 Task: Start in the project AztecTech the sprint 'Cloud Security Sprint', with a duration of 2 weeks. Start in the project AztecTech the sprint 'Cloud Security Sprint', with a duration of 1 week. Start in the project AztecTech the sprint 'Cloud Security Sprint', with a duration of 3 weeks
Action: Mouse moved to (226, 58)
Screenshot: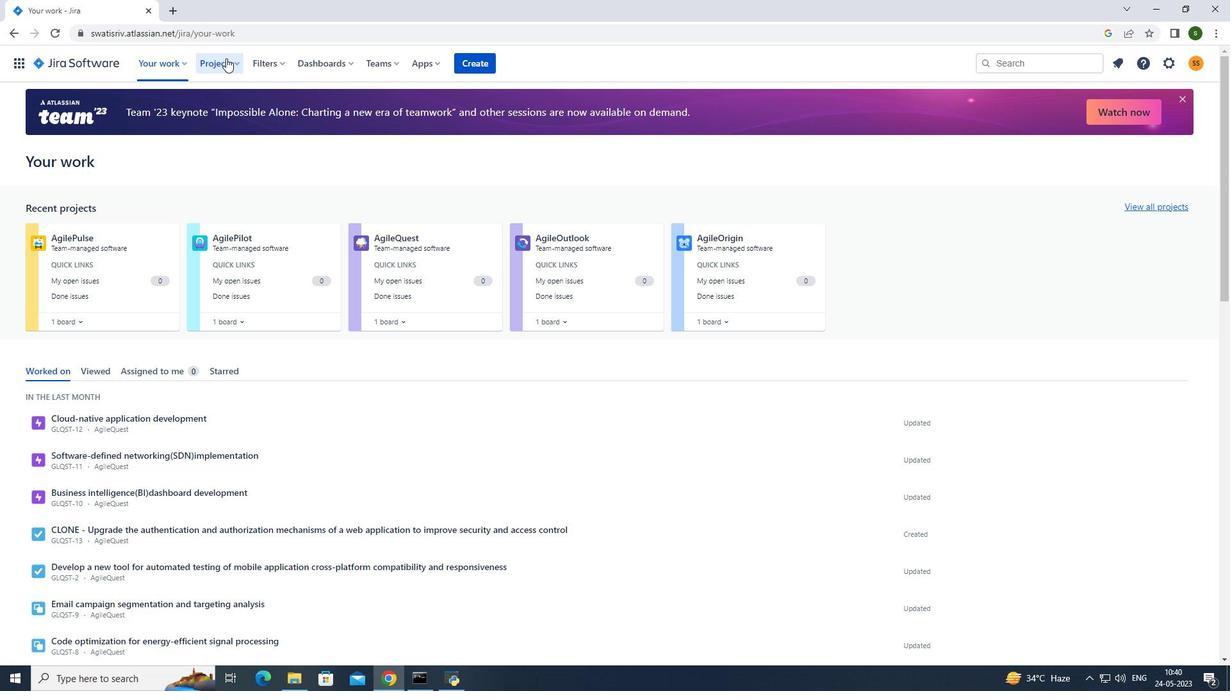 
Action: Mouse pressed left at (226, 58)
Screenshot: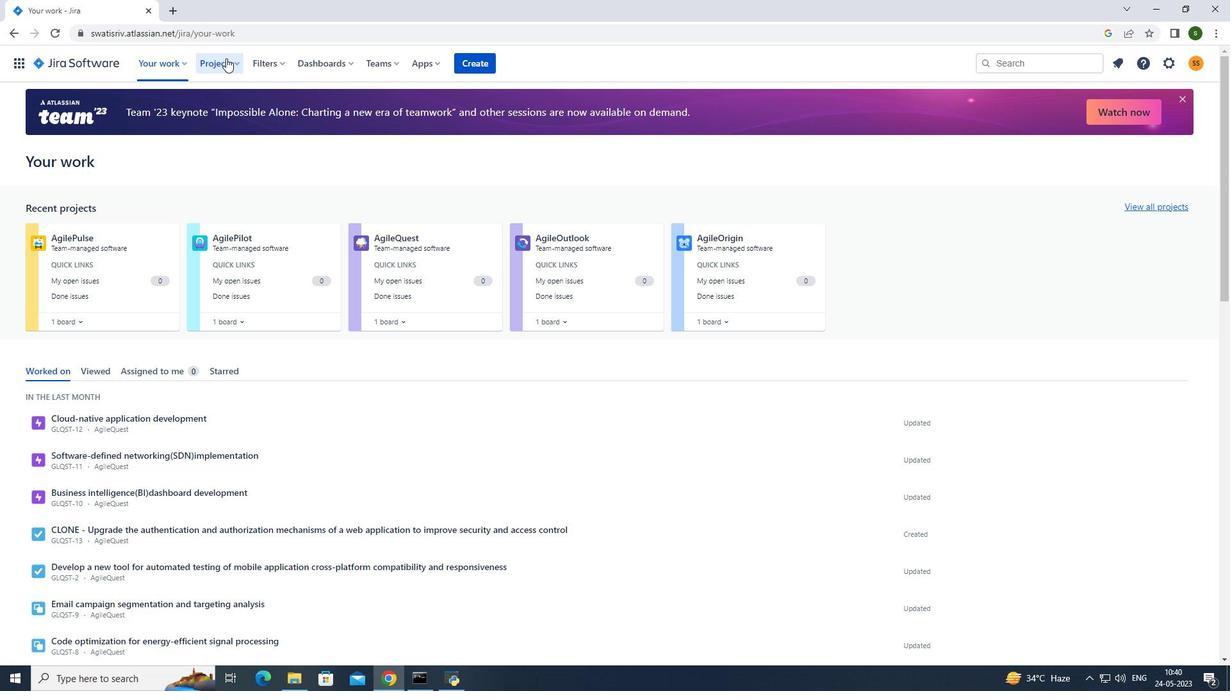 
Action: Mouse moved to (249, 125)
Screenshot: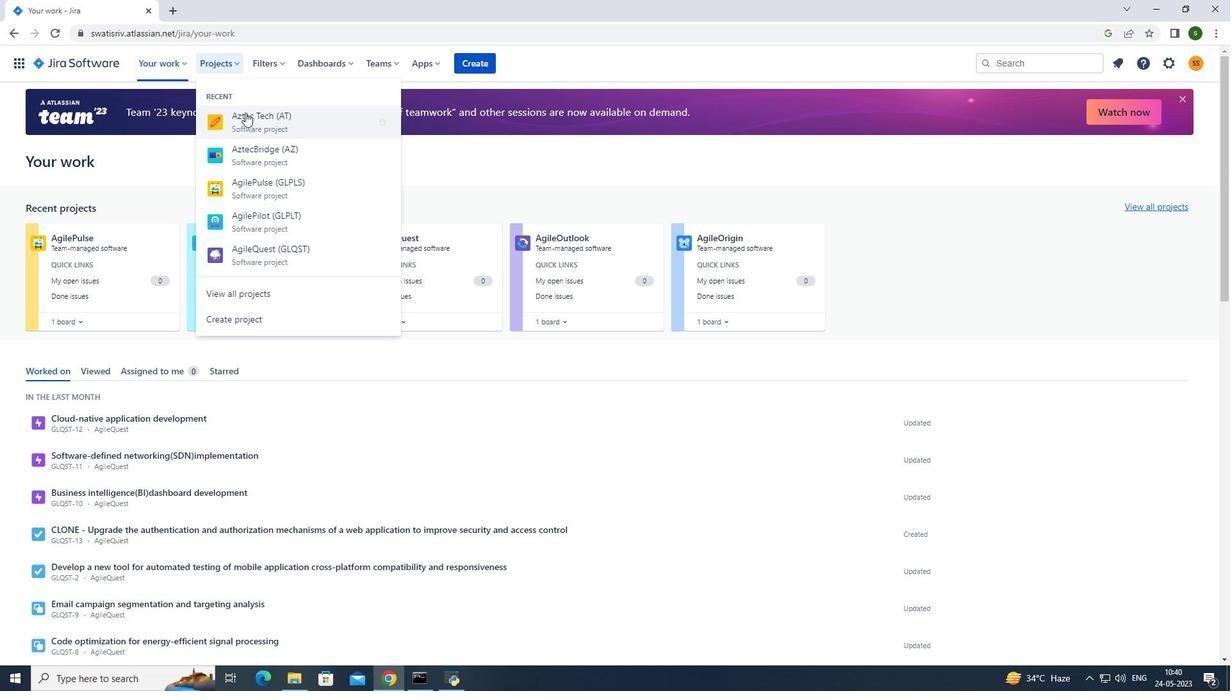 
Action: Mouse pressed left at (249, 125)
Screenshot: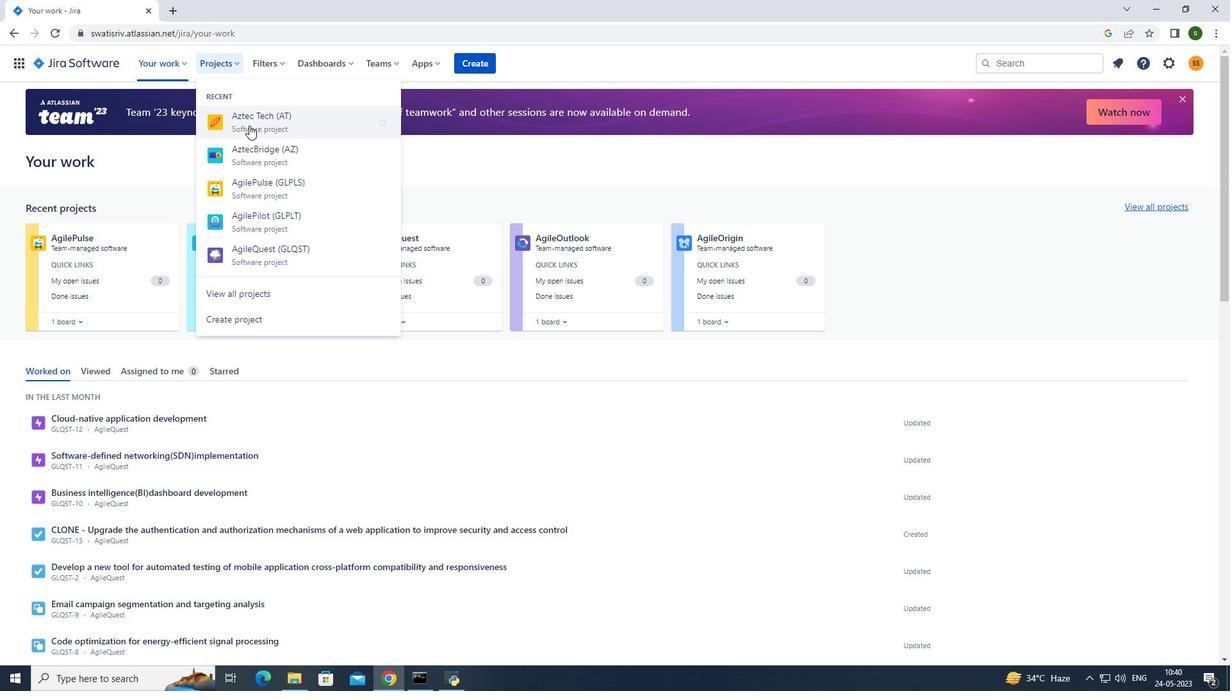 
Action: Mouse moved to (90, 203)
Screenshot: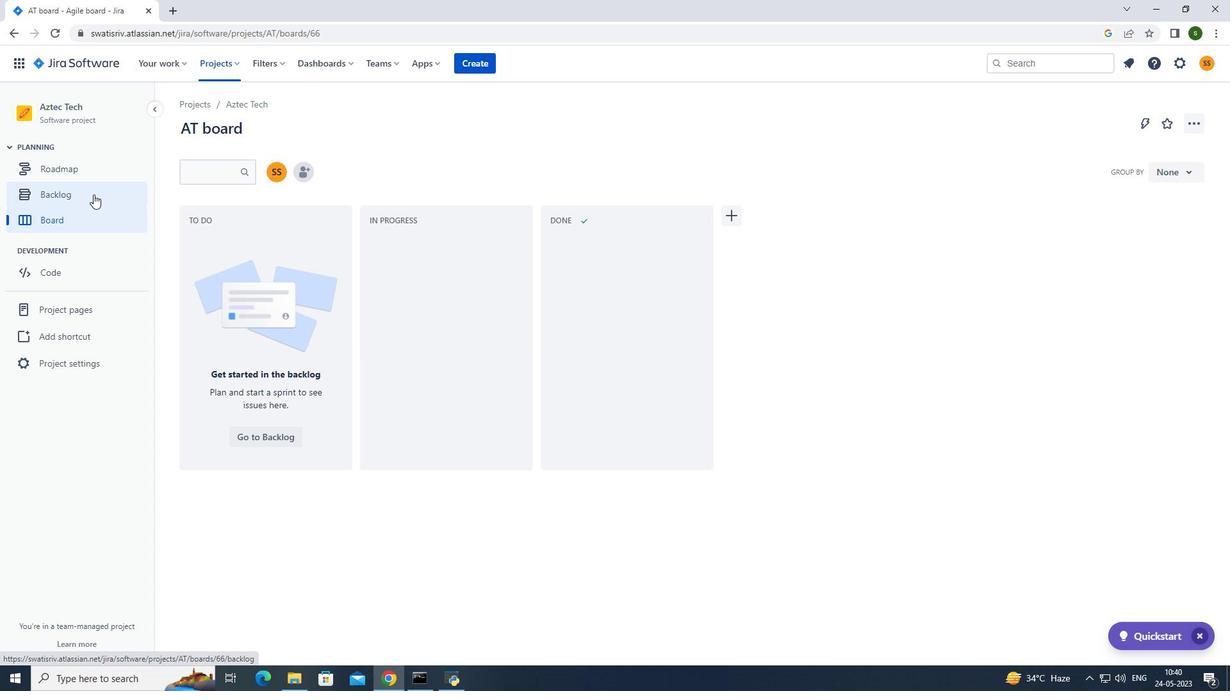 
Action: Mouse pressed left at (90, 203)
Screenshot: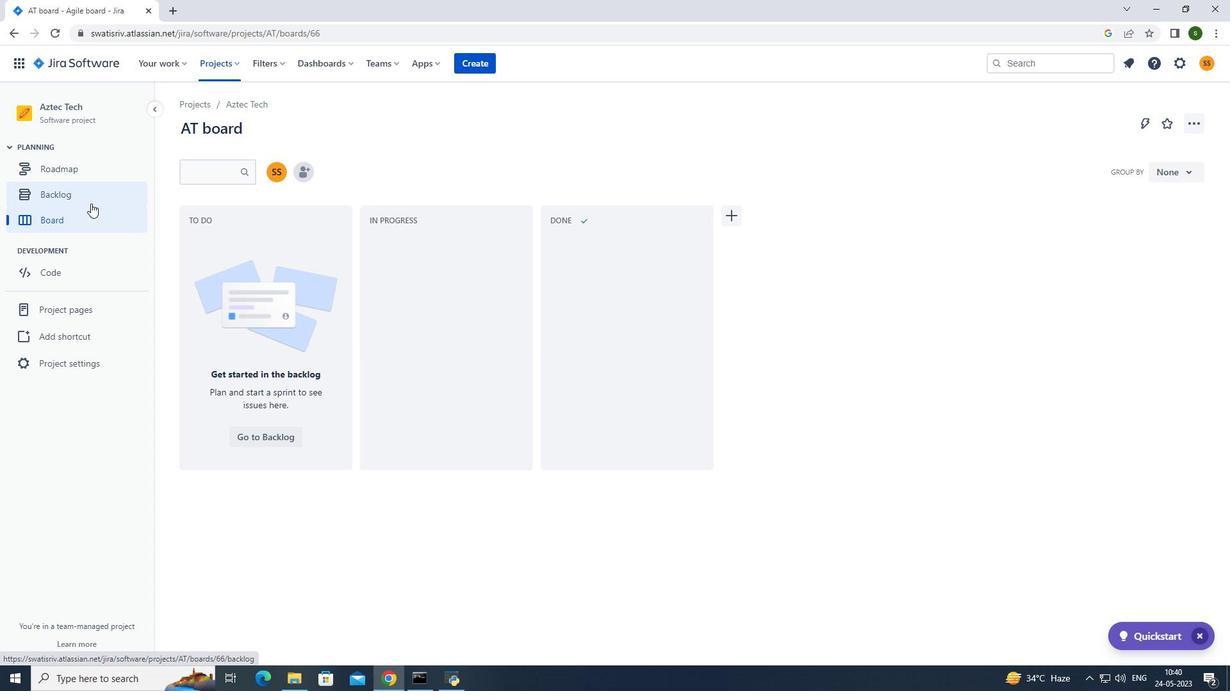 
Action: Mouse moved to (1128, 201)
Screenshot: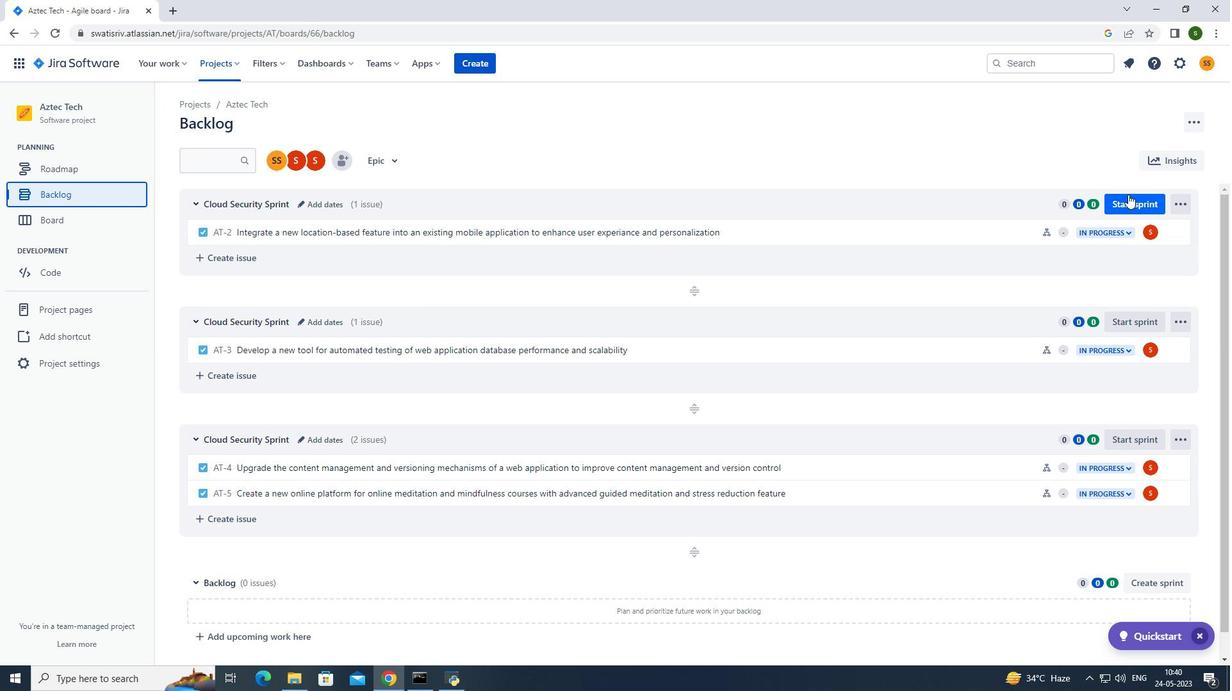 
Action: Mouse pressed left at (1128, 201)
Screenshot: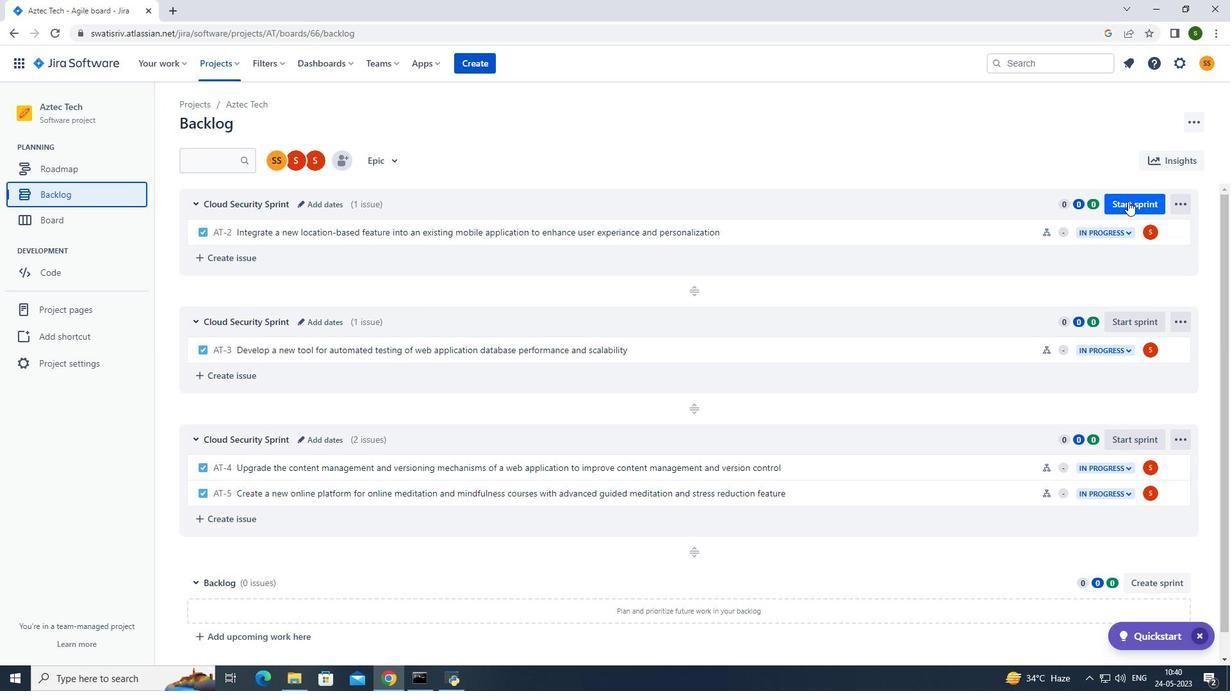 
Action: Mouse moved to (558, 219)
Screenshot: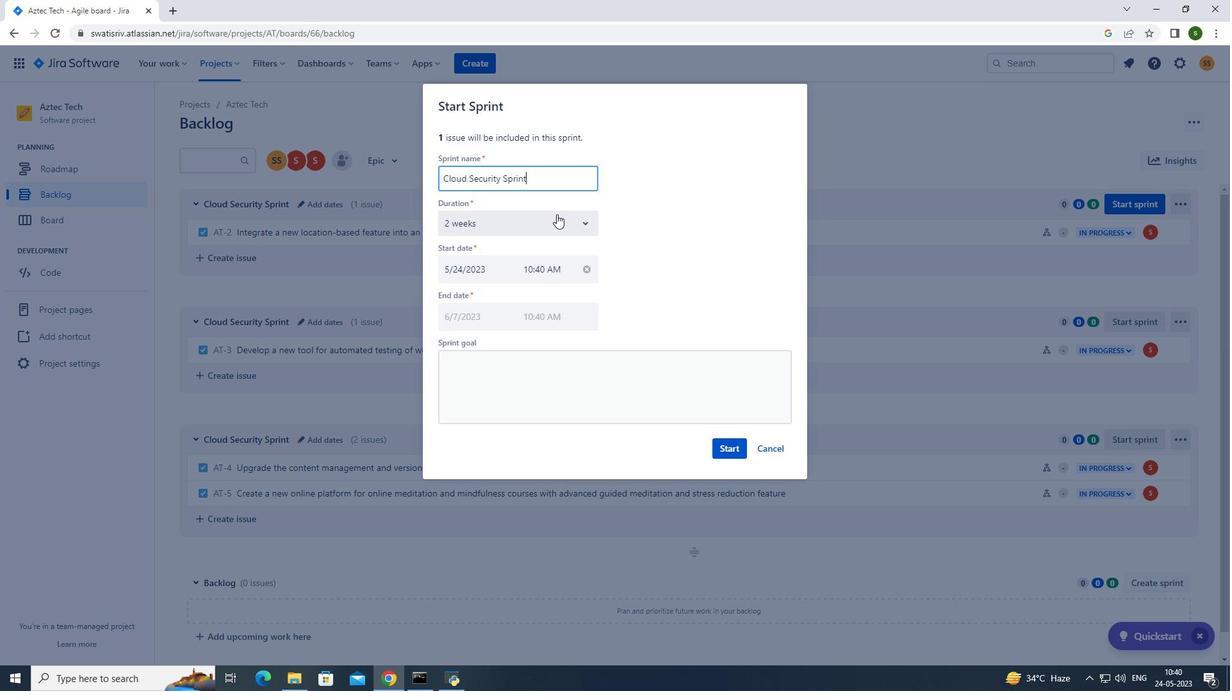
Action: Mouse pressed left at (558, 219)
Screenshot: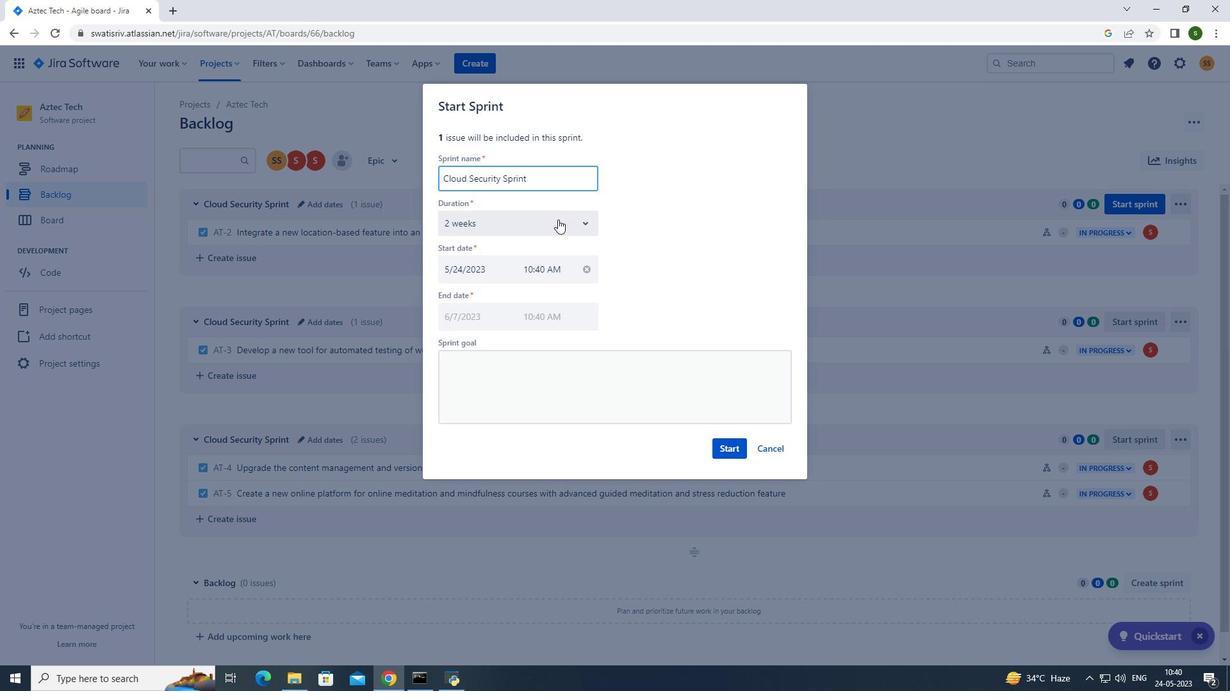 
Action: Mouse moved to (488, 276)
Screenshot: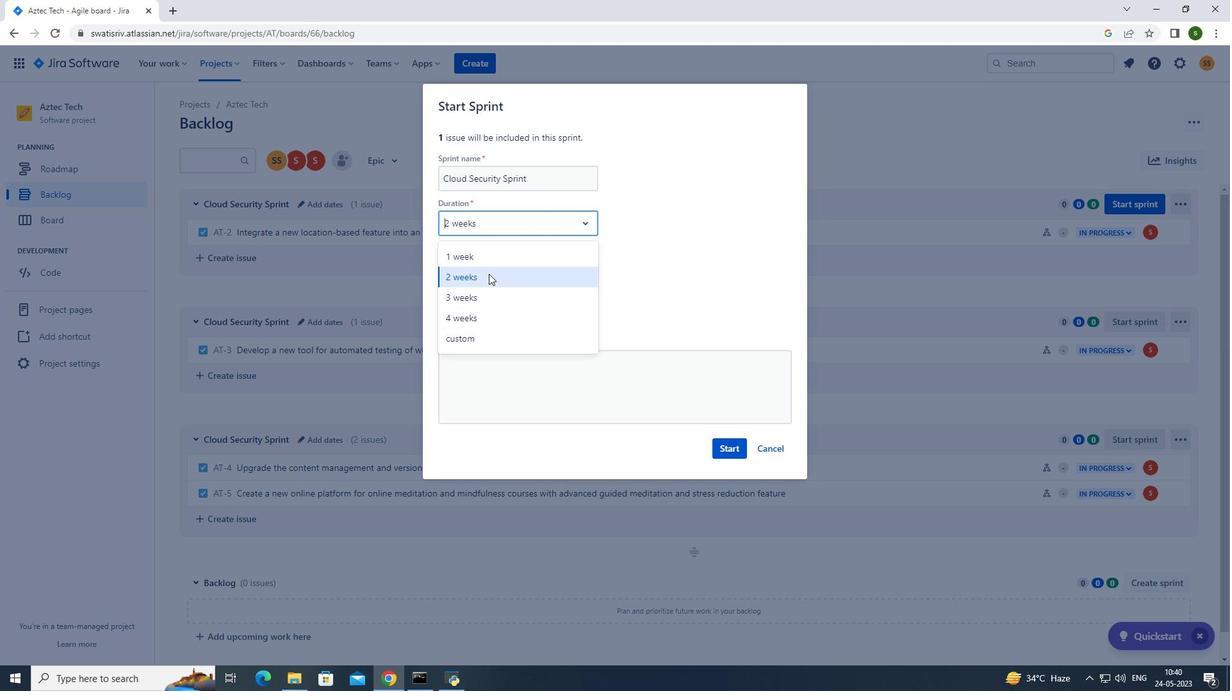 
Action: Mouse pressed left at (488, 276)
Screenshot: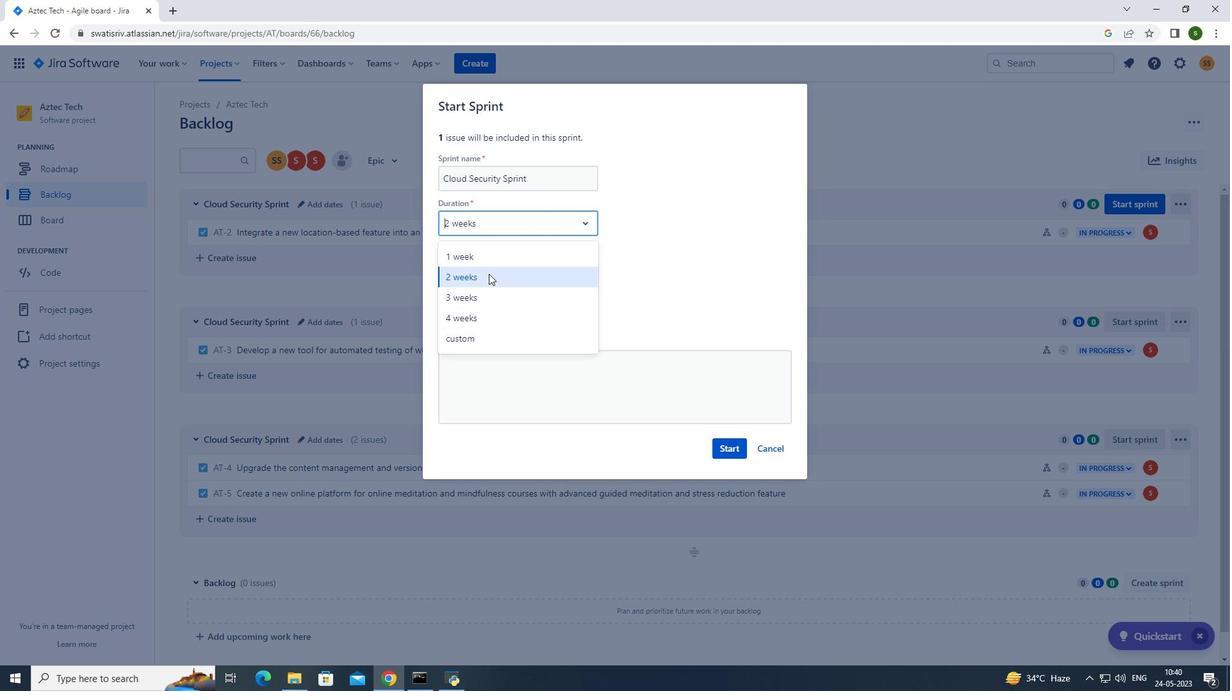 
Action: Mouse moved to (734, 451)
Screenshot: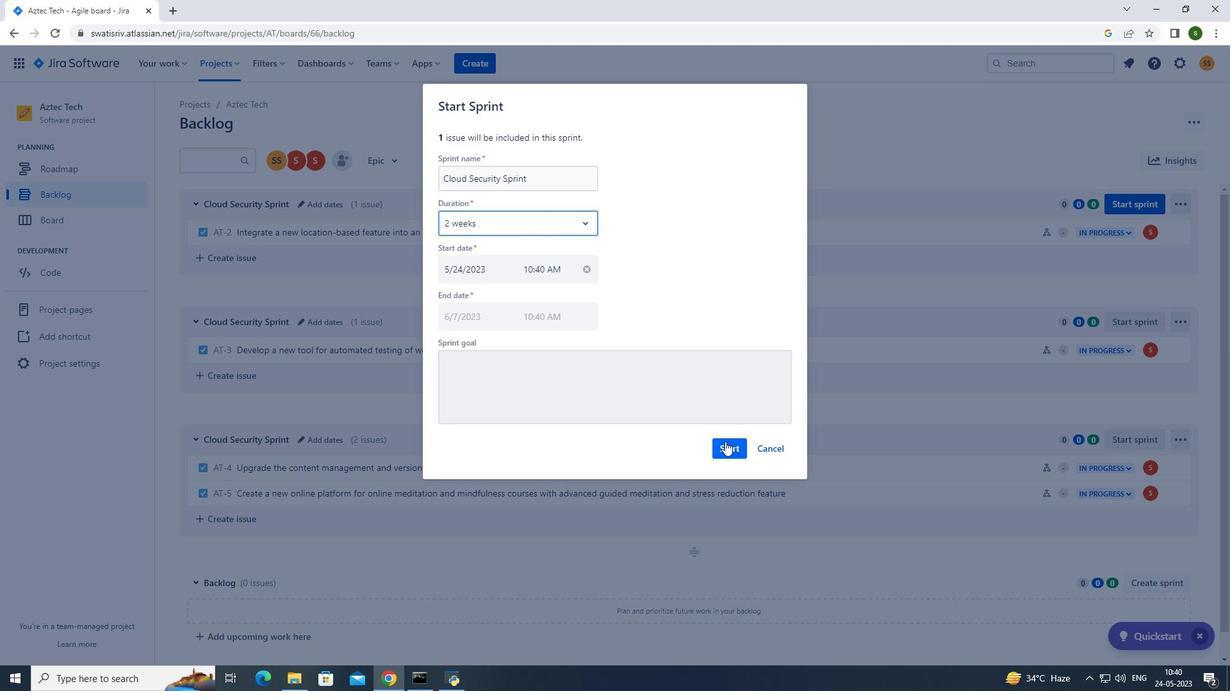 
Action: Mouse pressed left at (734, 451)
Screenshot: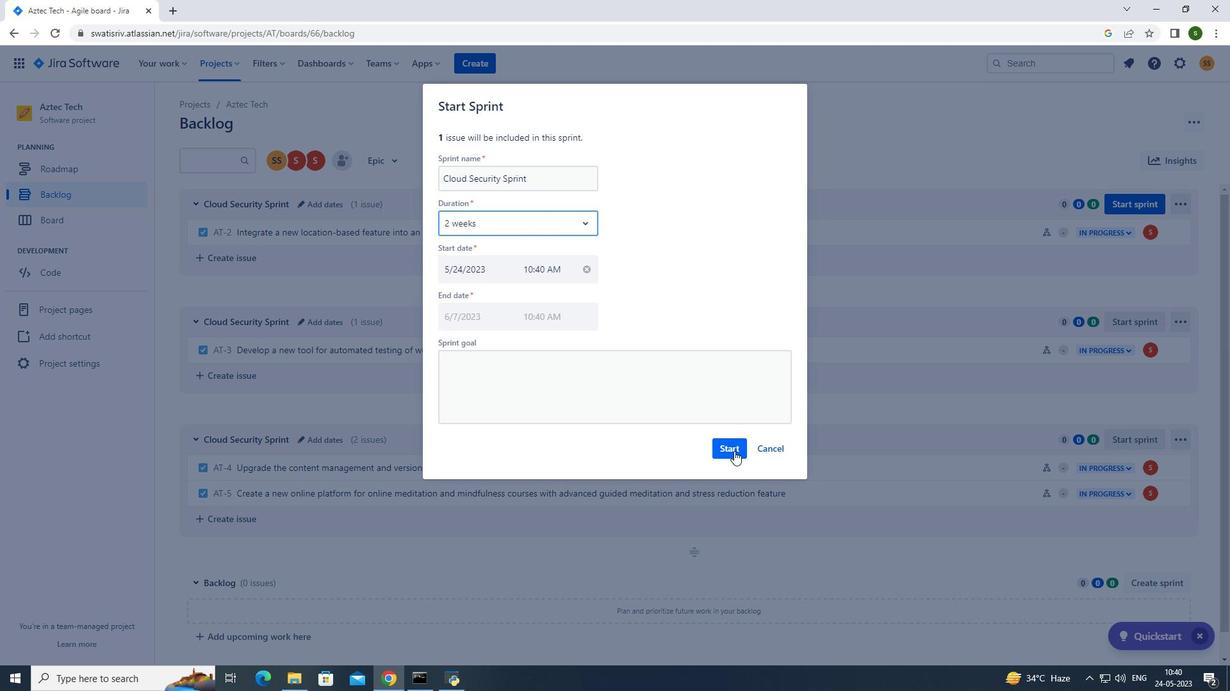 
Action: Mouse moved to (214, 59)
Screenshot: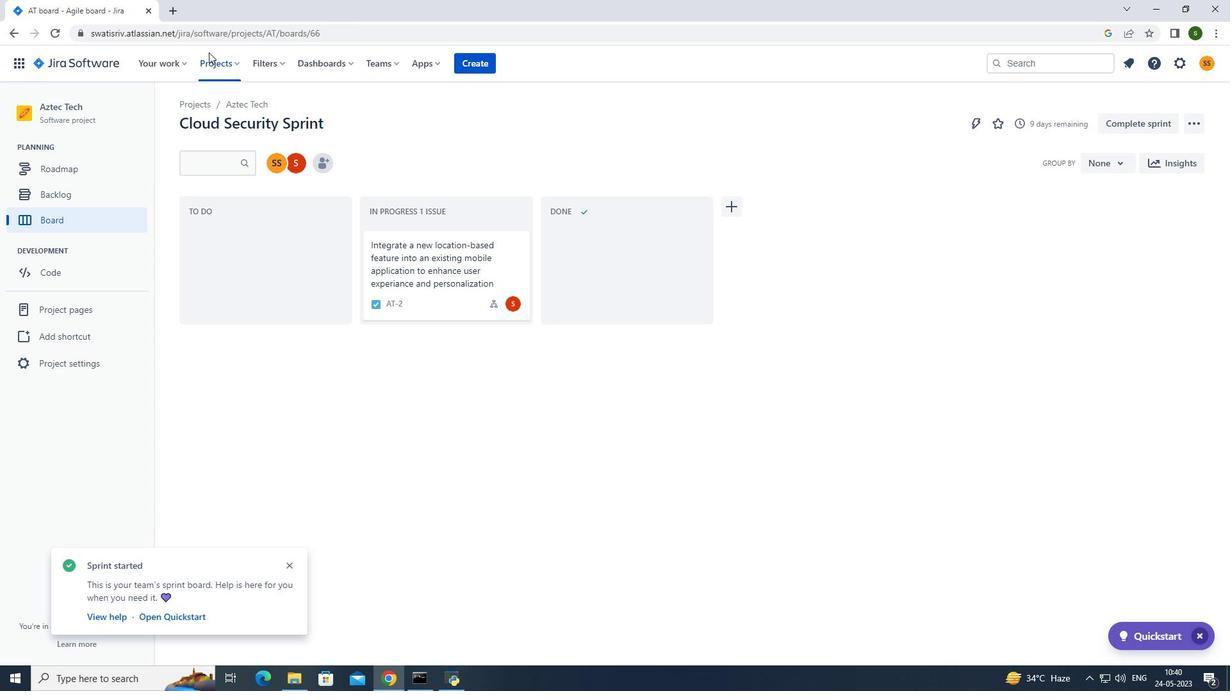 
Action: Mouse pressed left at (214, 59)
Screenshot: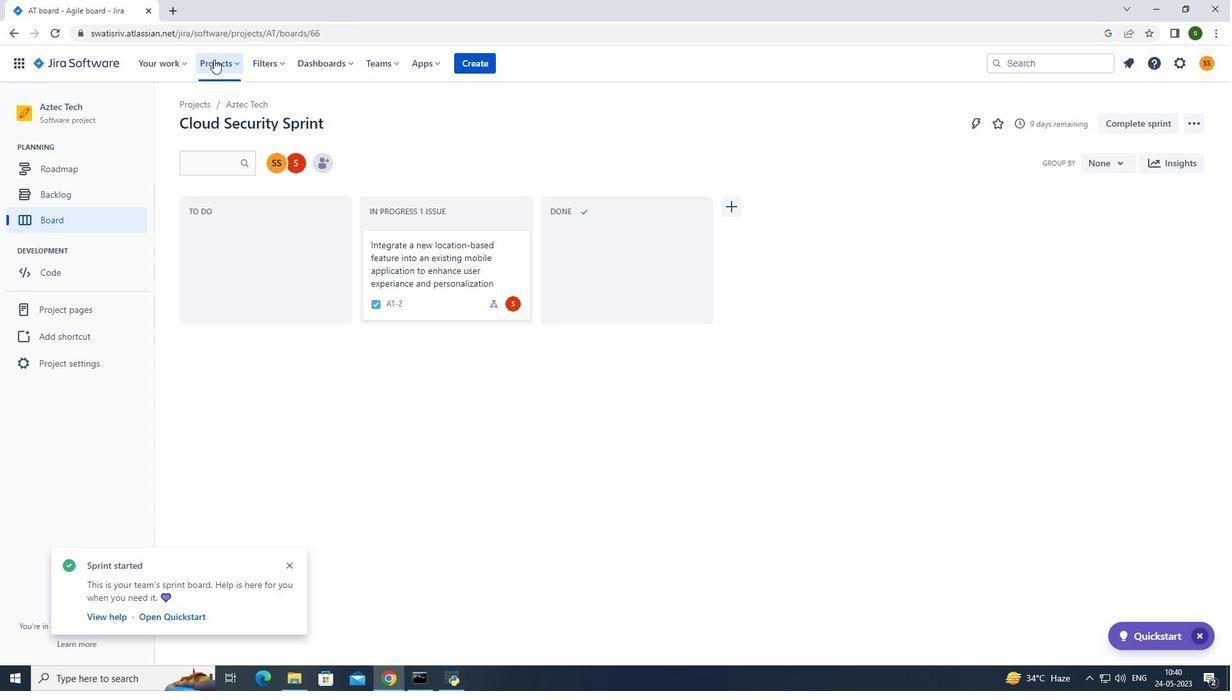 
Action: Mouse moved to (237, 119)
Screenshot: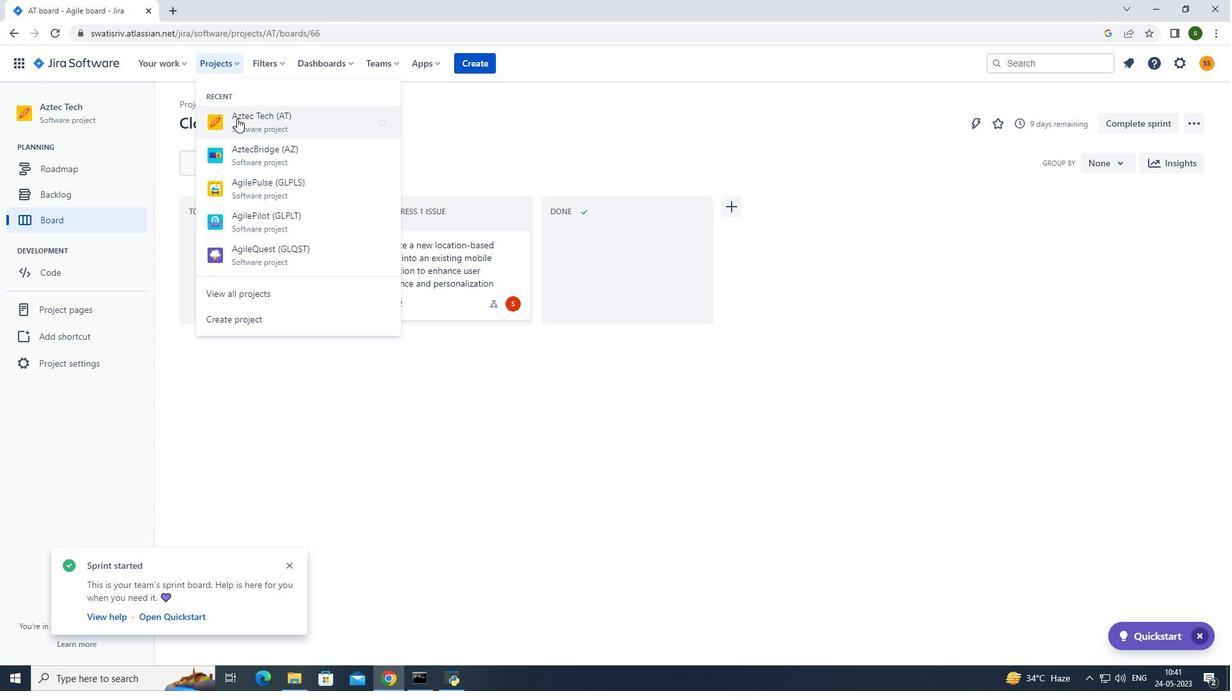 
Action: Mouse pressed left at (237, 119)
Screenshot: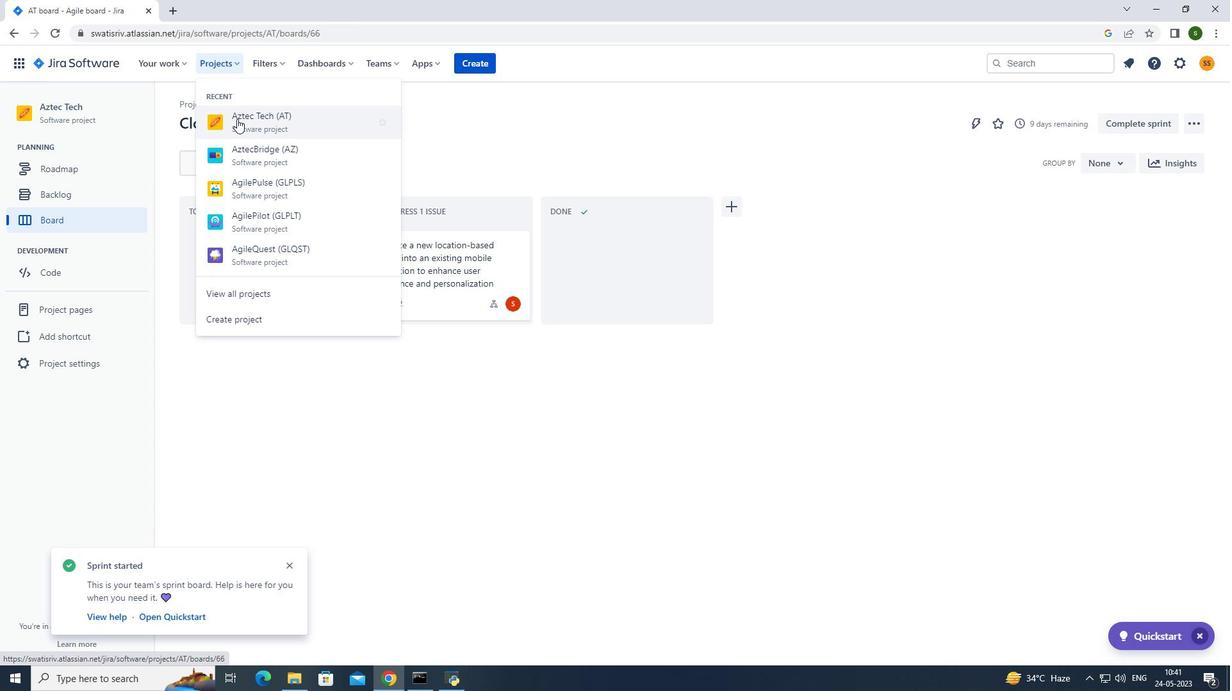 
Action: Mouse moved to (85, 187)
Screenshot: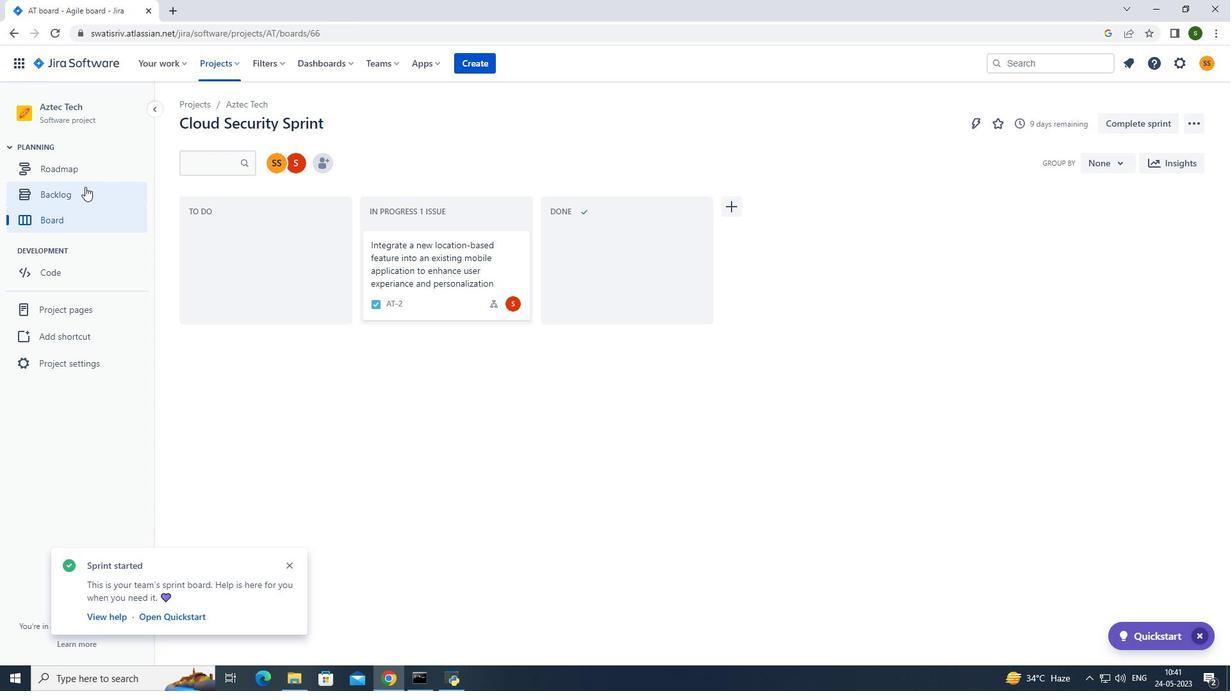 
Action: Mouse pressed left at (85, 187)
Screenshot: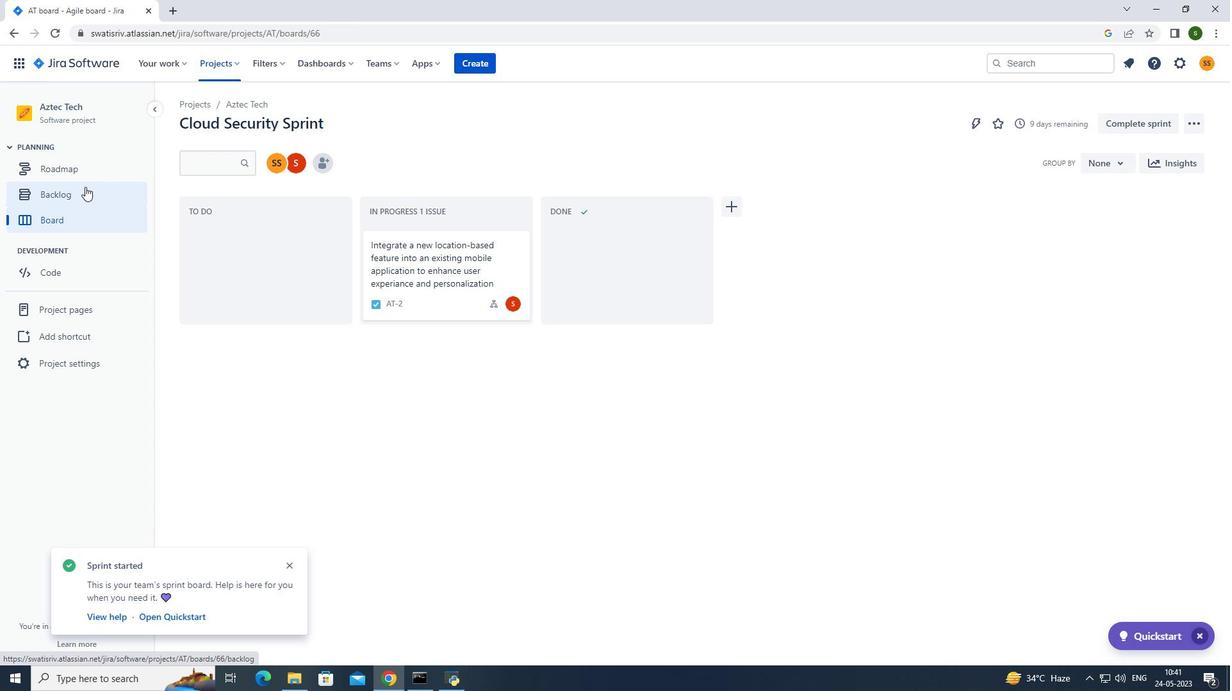 
Action: Mouse moved to (1120, 315)
Screenshot: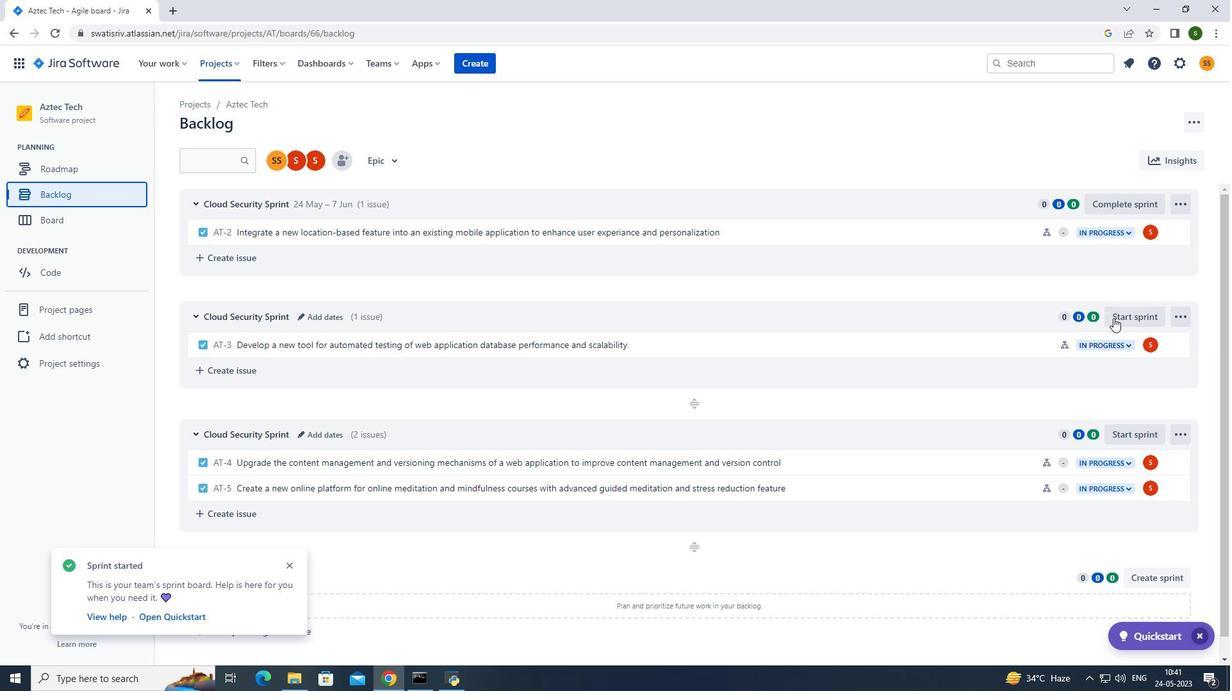
Action: Mouse pressed left at (1120, 315)
Screenshot: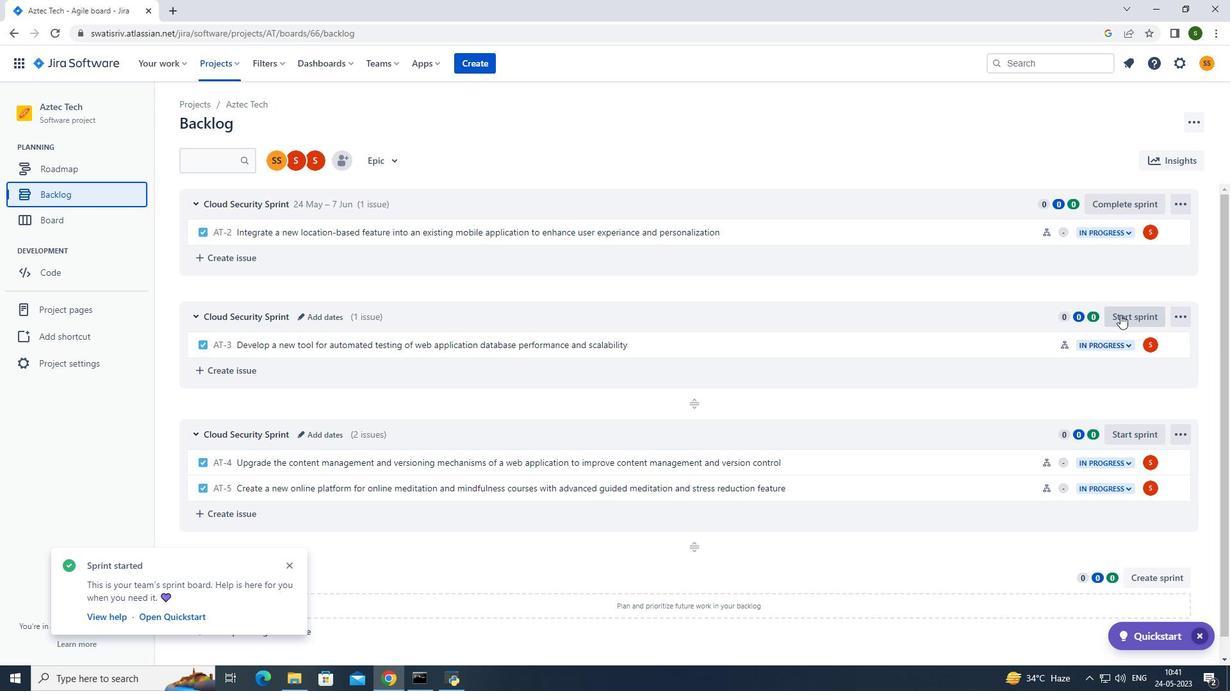 
Action: Mouse moved to (583, 220)
Screenshot: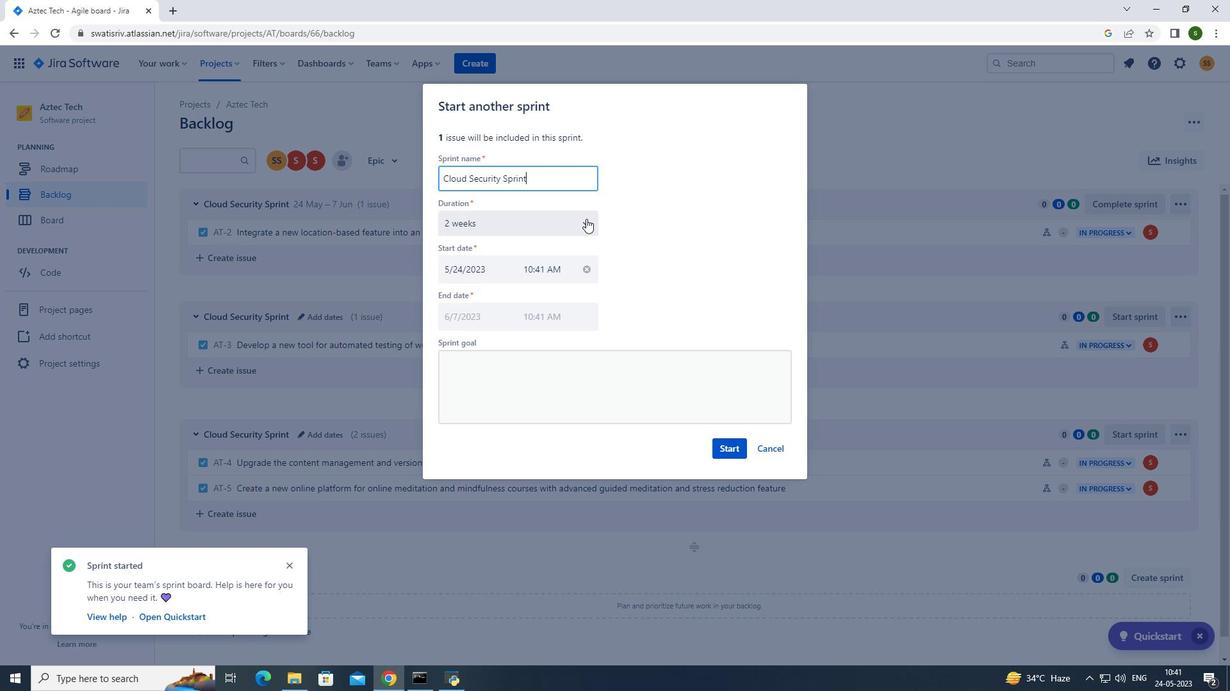 
Action: Mouse pressed left at (583, 220)
Screenshot: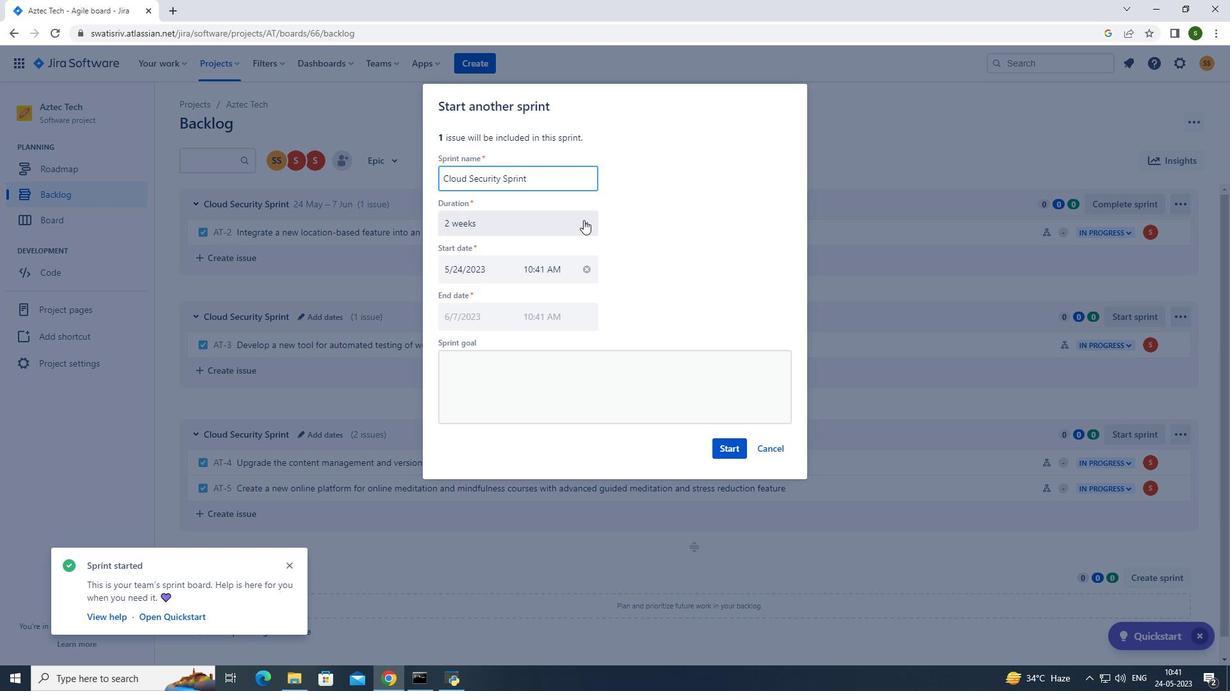 
Action: Mouse moved to (518, 249)
Screenshot: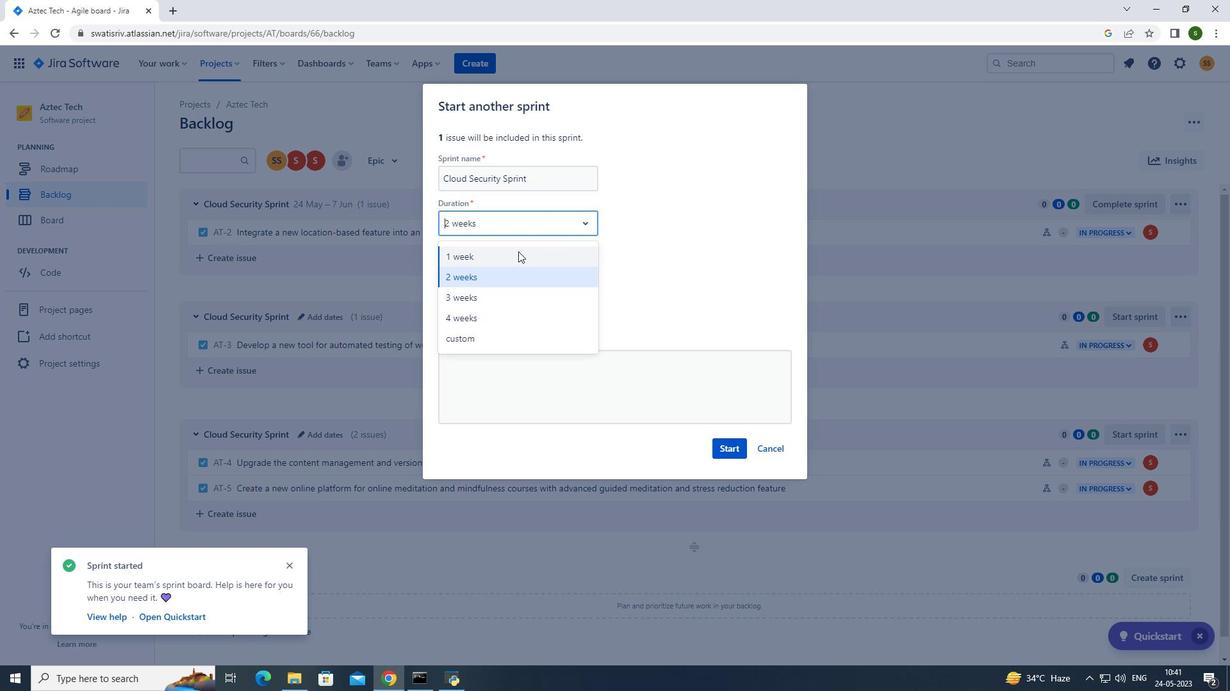 
Action: Mouse pressed left at (518, 249)
Screenshot: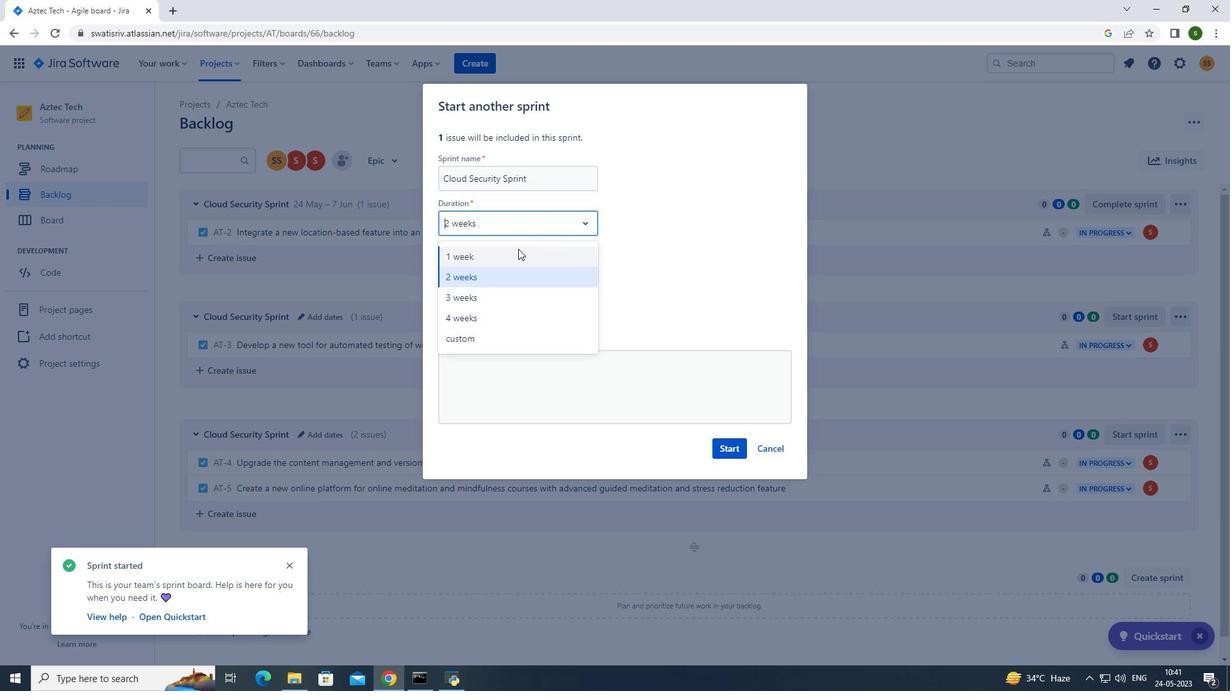 
Action: Mouse moved to (715, 447)
Screenshot: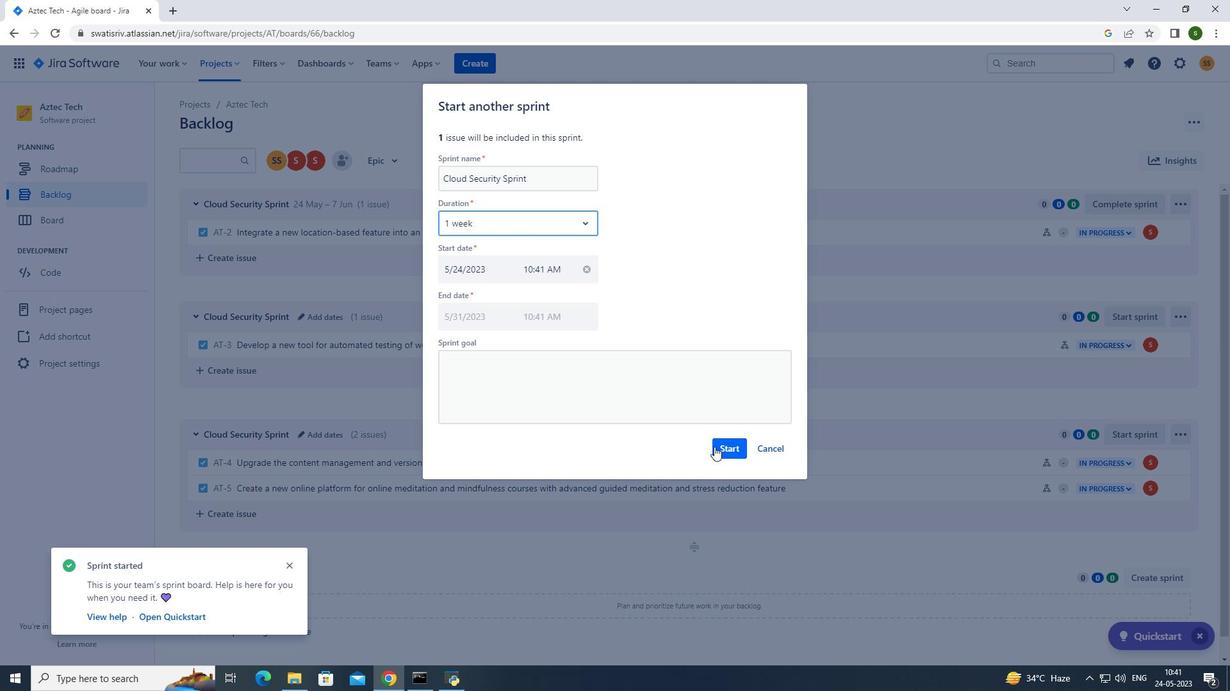 
Action: Mouse pressed left at (715, 447)
Screenshot: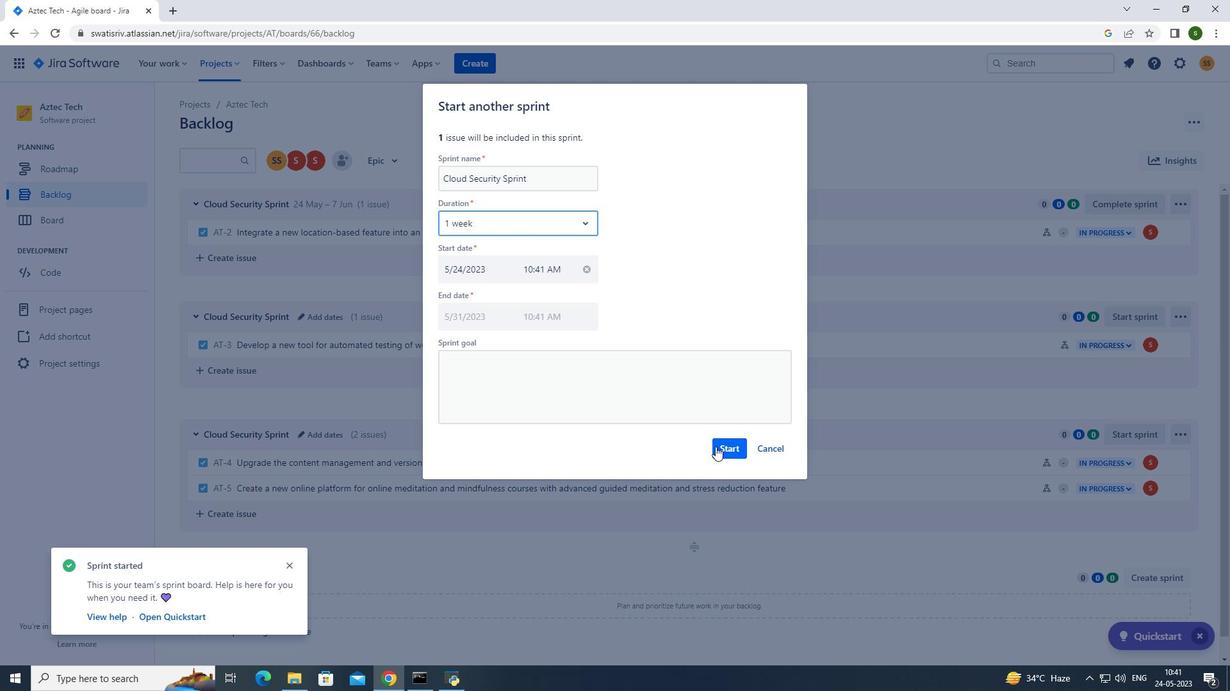 
Action: Mouse moved to (215, 67)
Screenshot: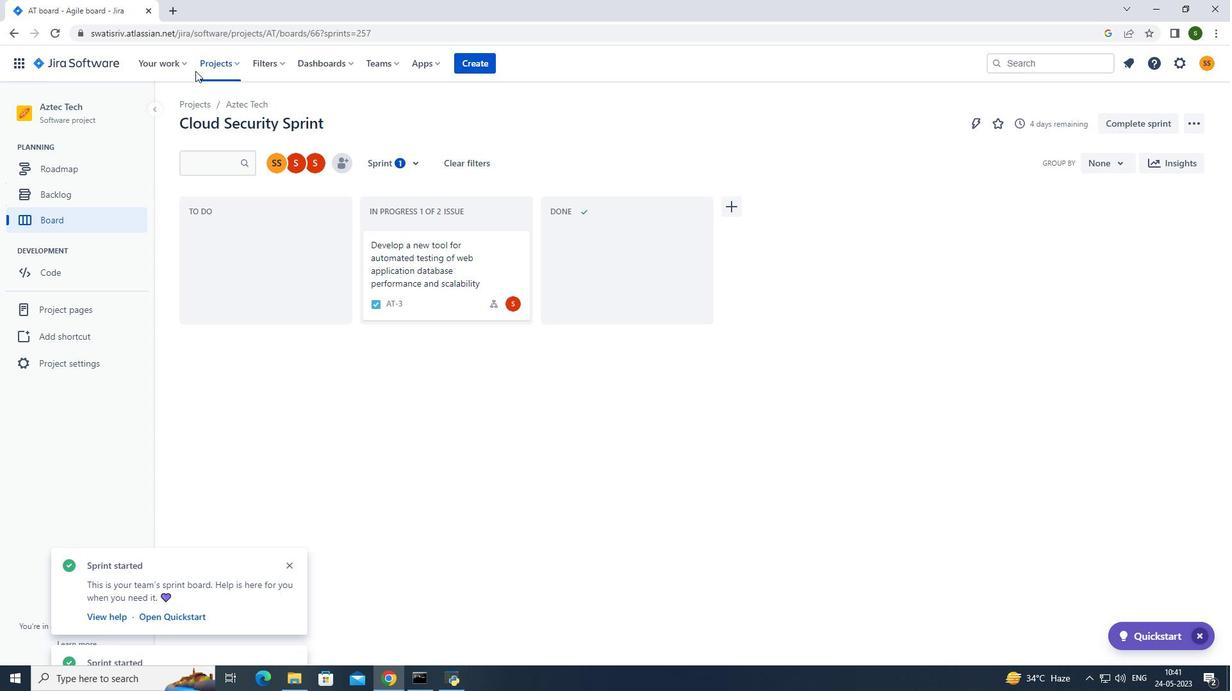 
Action: Mouse pressed left at (215, 67)
Screenshot: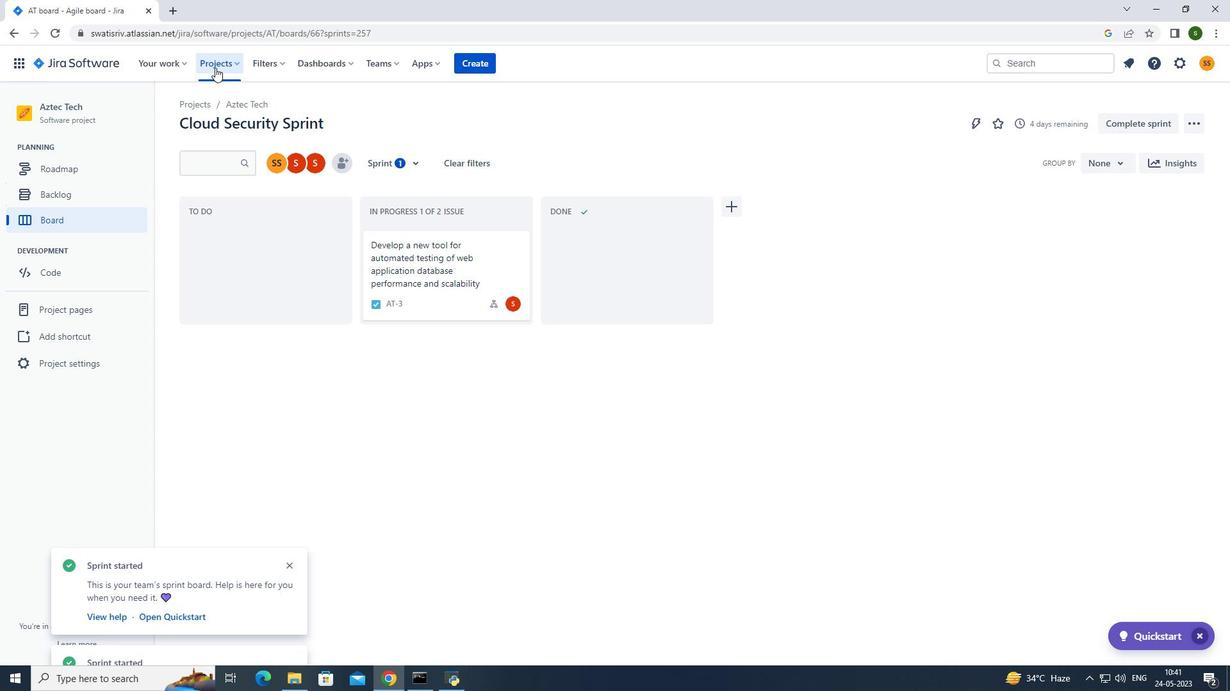
Action: Mouse moved to (226, 126)
Screenshot: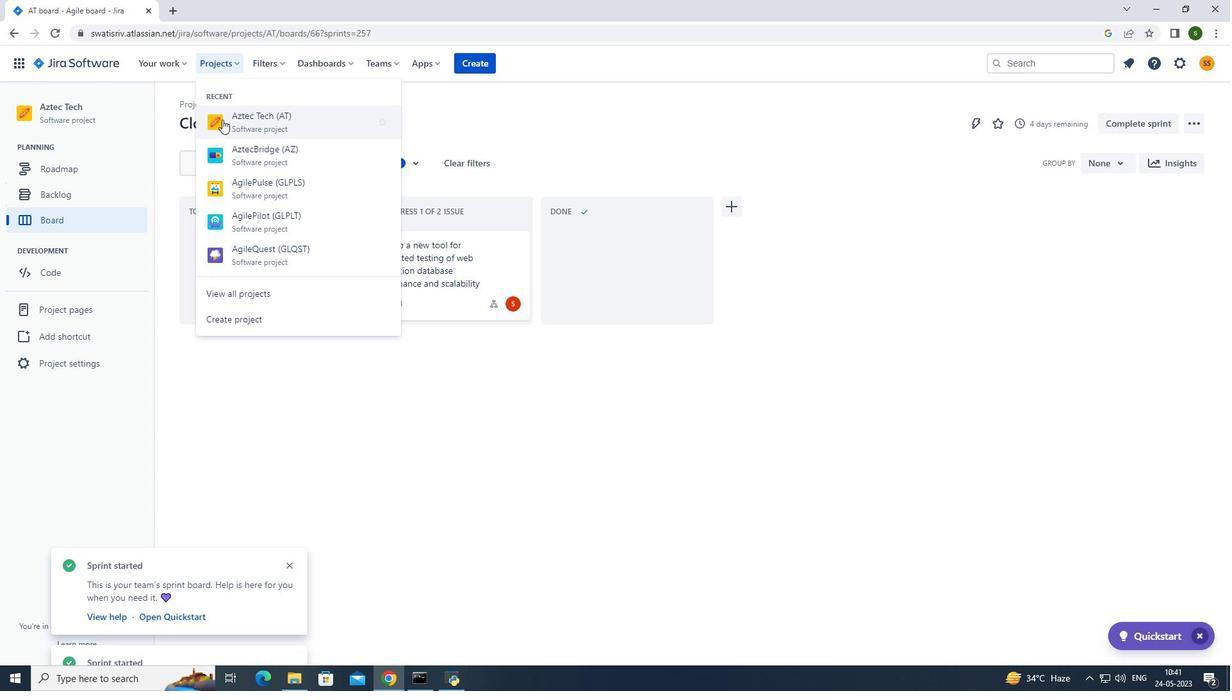 
Action: Mouse pressed left at (226, 126)
Screenshot: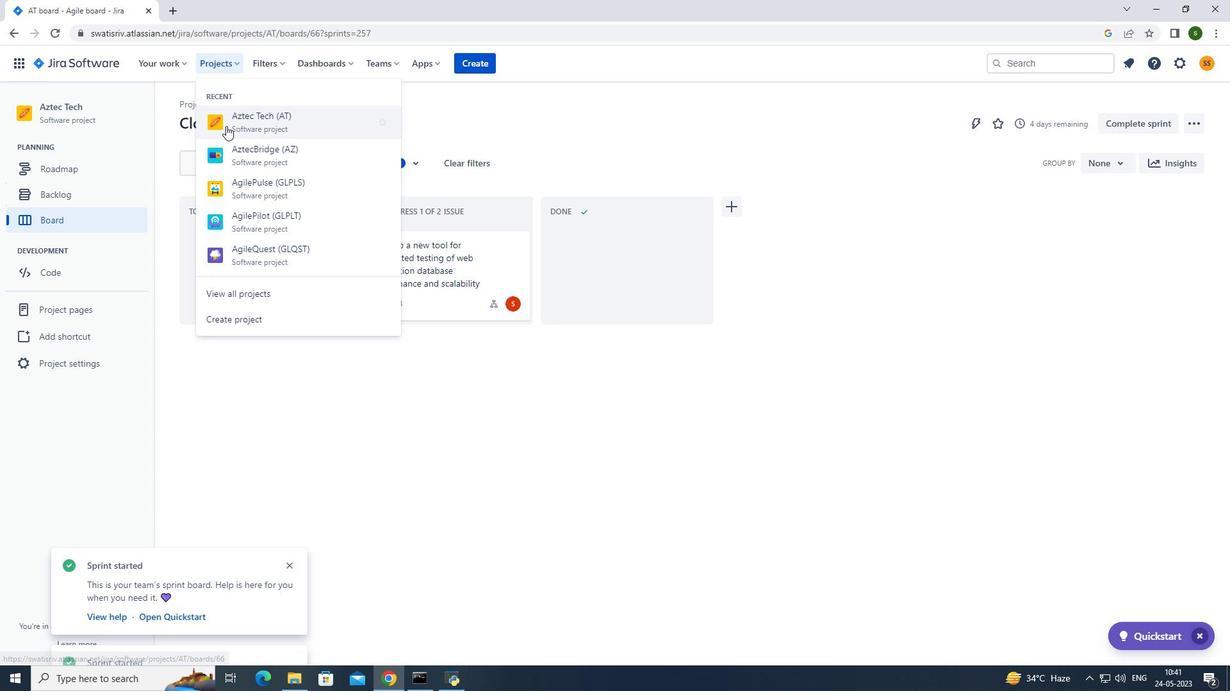 
Action: Mouse moved to (121, 196)
Screenshot: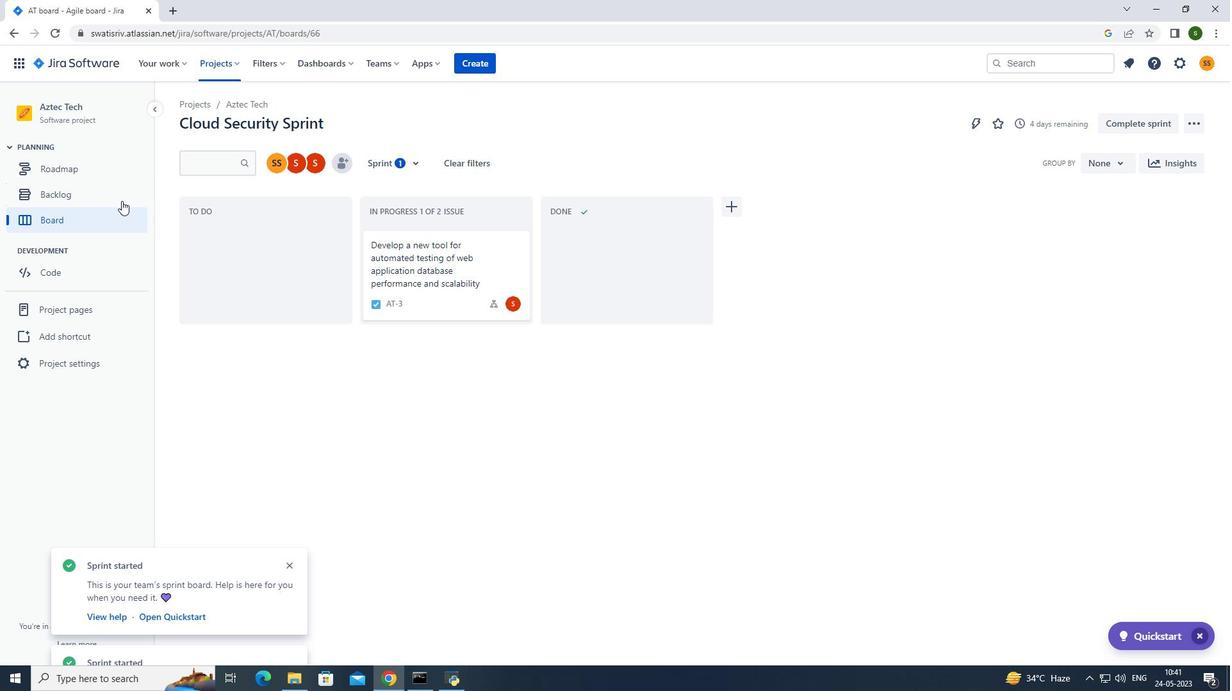
Action: Mouse pressed left at (121, 196)
Screenshot: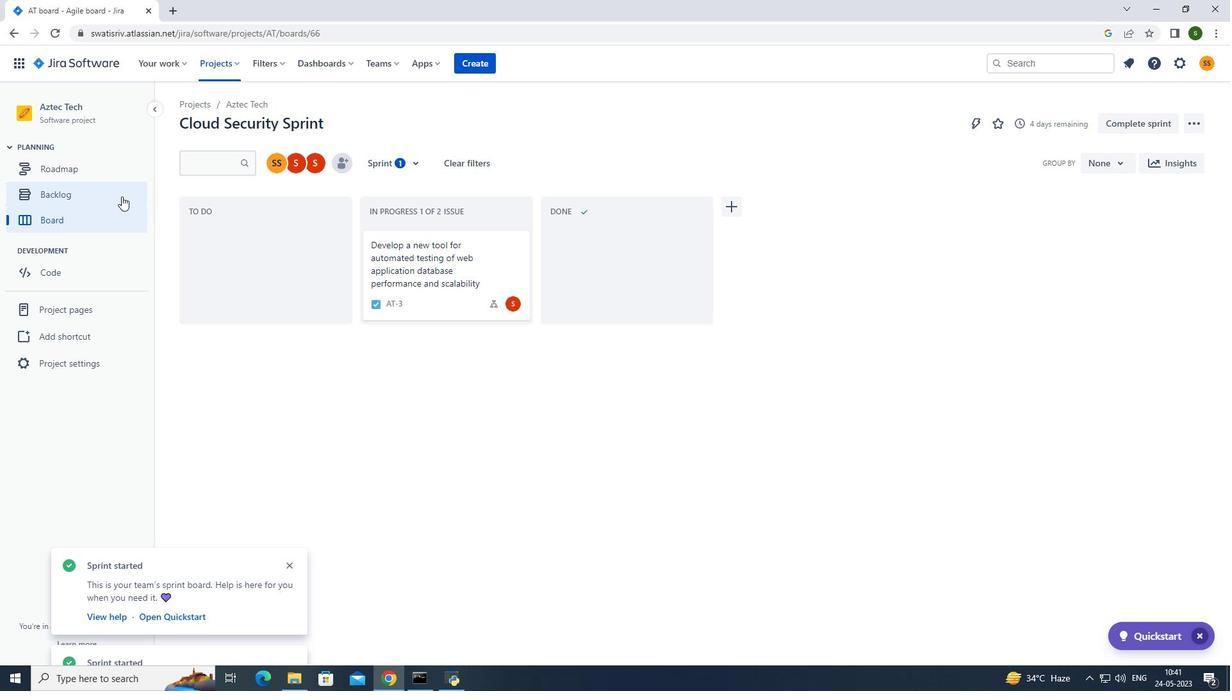 
Action: Mouse moved to (1133, 426)
Screenshot: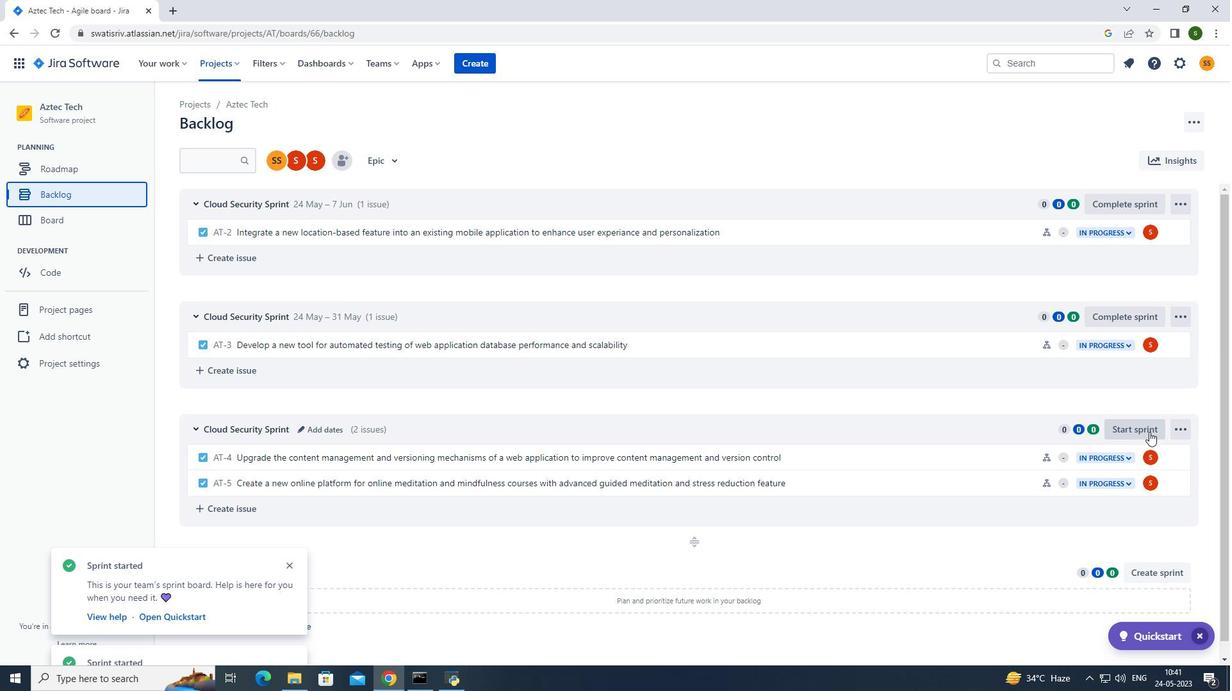 
Action: Mouse pressed left at (1133, 426)
Screenshot: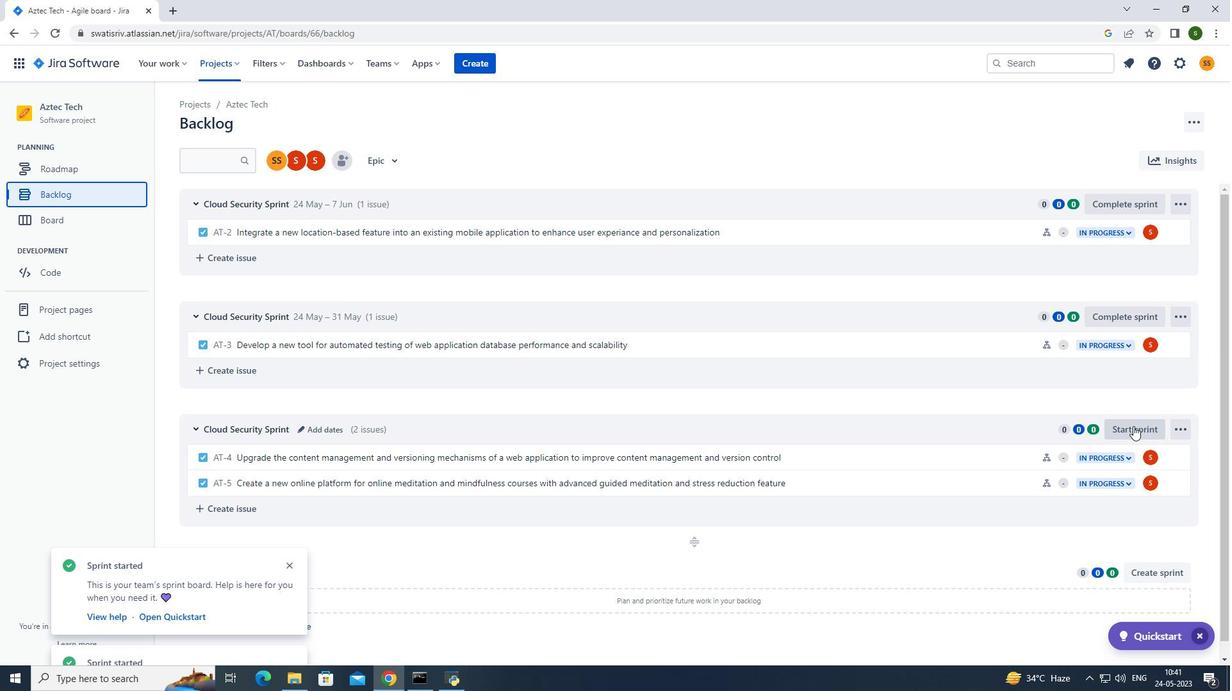 
Action: Mouse moved to (555, 220)
Screenshot: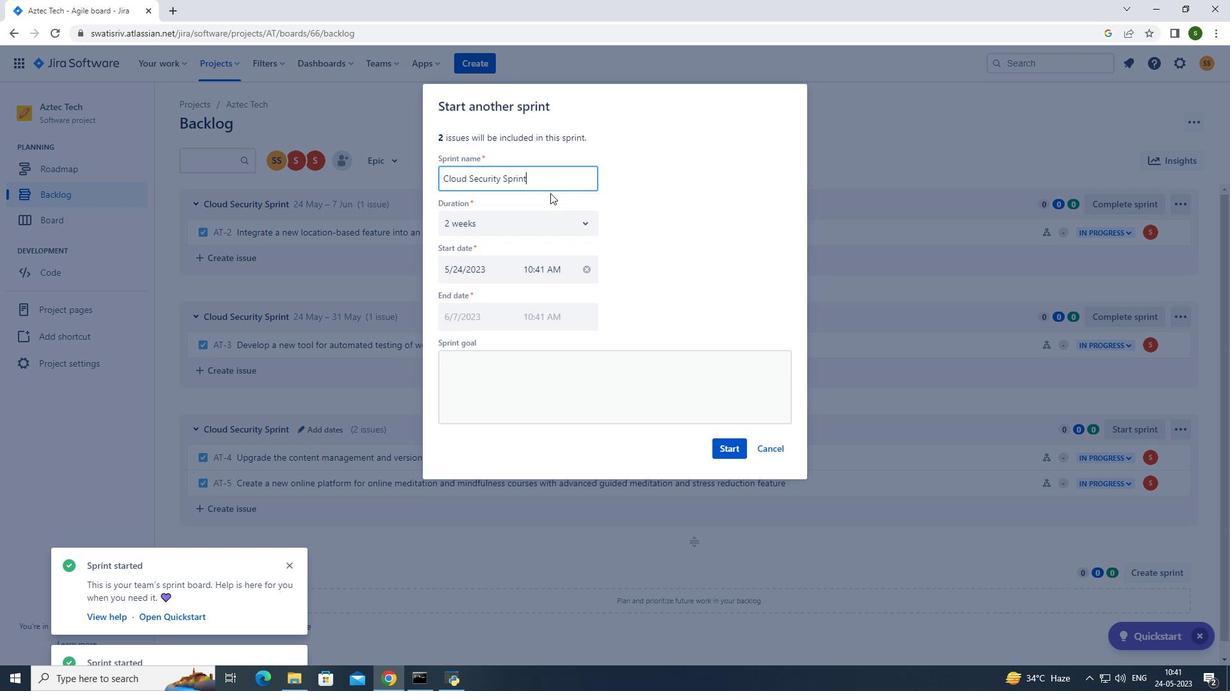 
Action: Mouse pressed left at (555, 220)
Screenshot: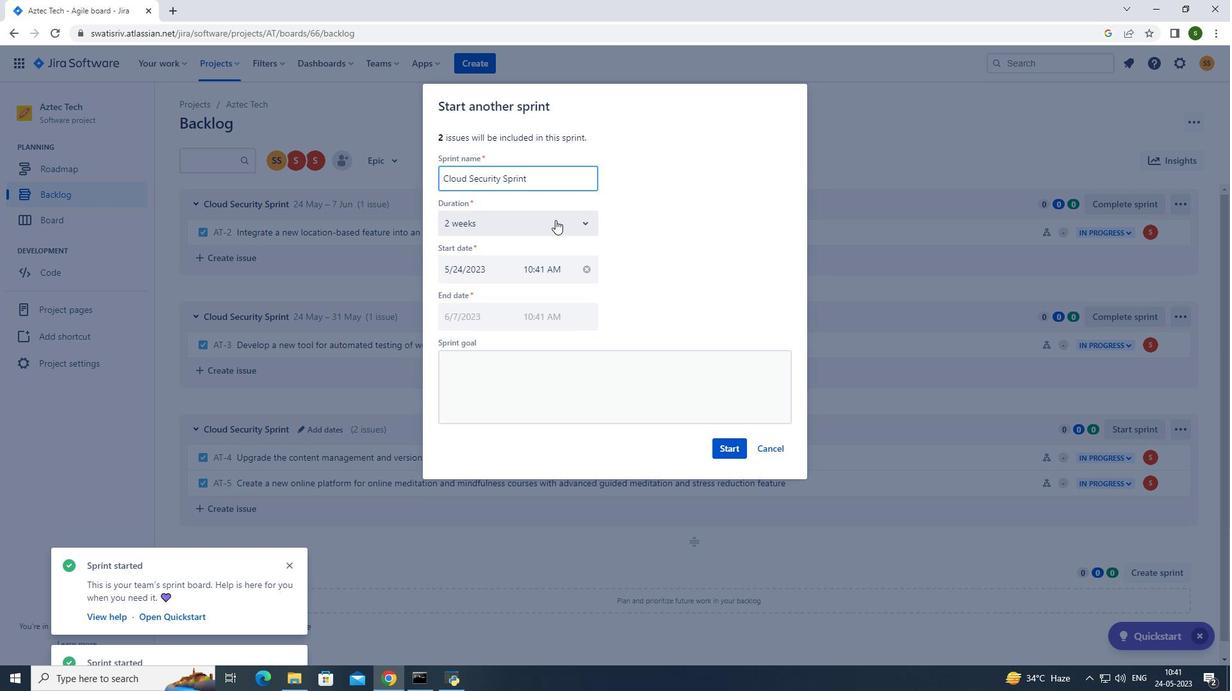 
Action: Mouse moved to (449, 296)
Screenshot: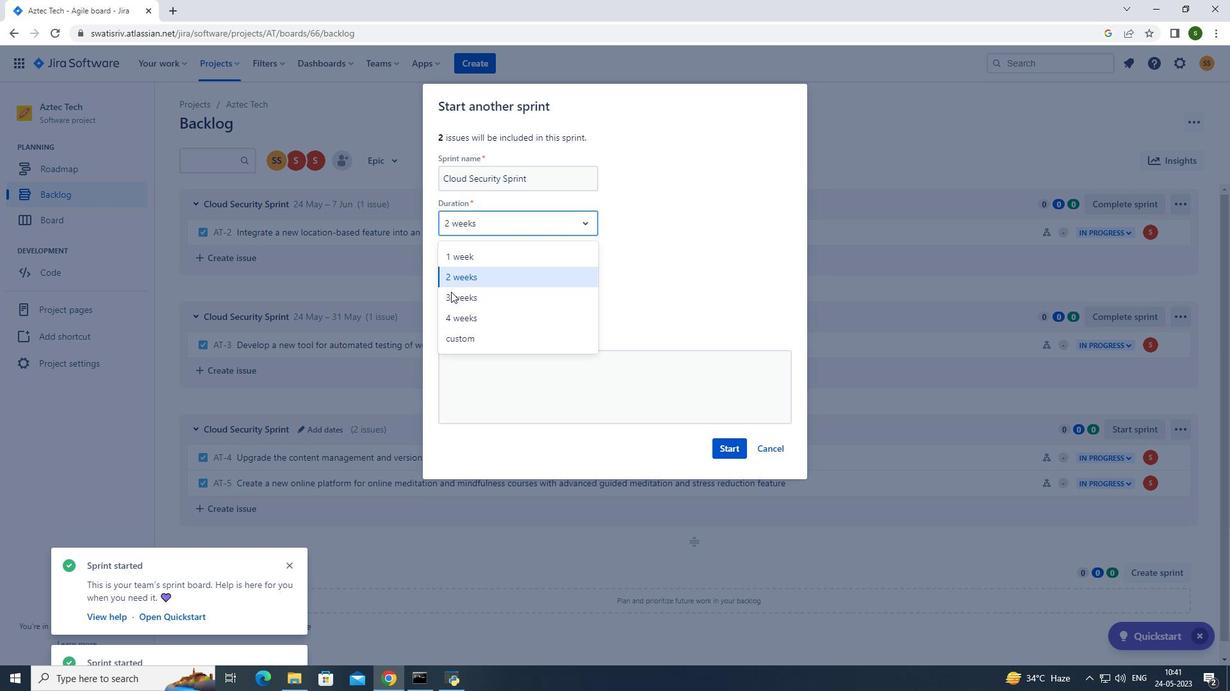 
Action: Mouse pressed left at (449, 296)
Screenshot: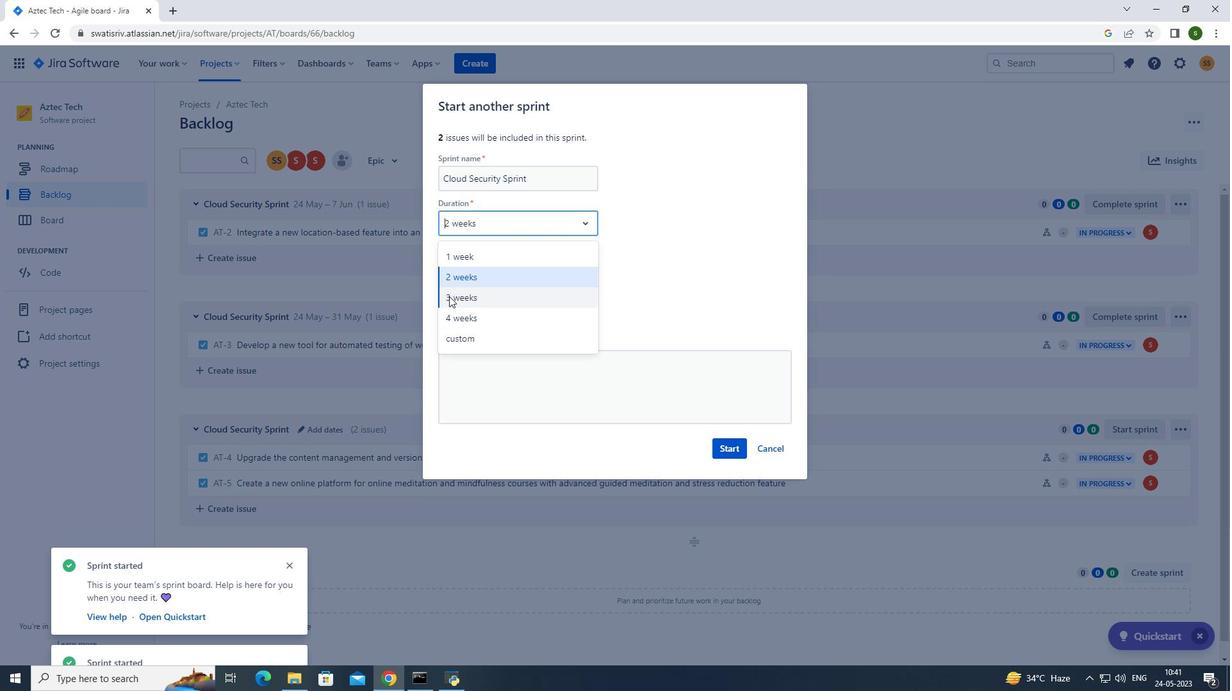 
Action: Mouse moved to (718, 447)
Screenshot: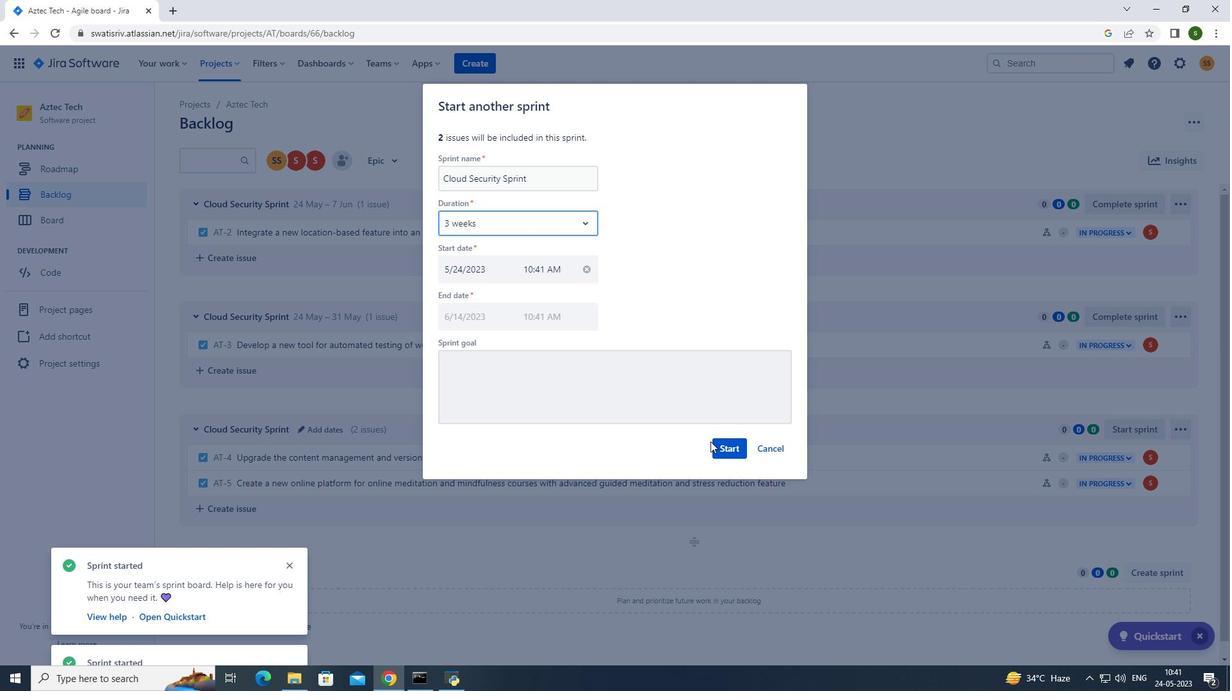 
Action: Mouse pressed left at (718, 447)
Screenshot: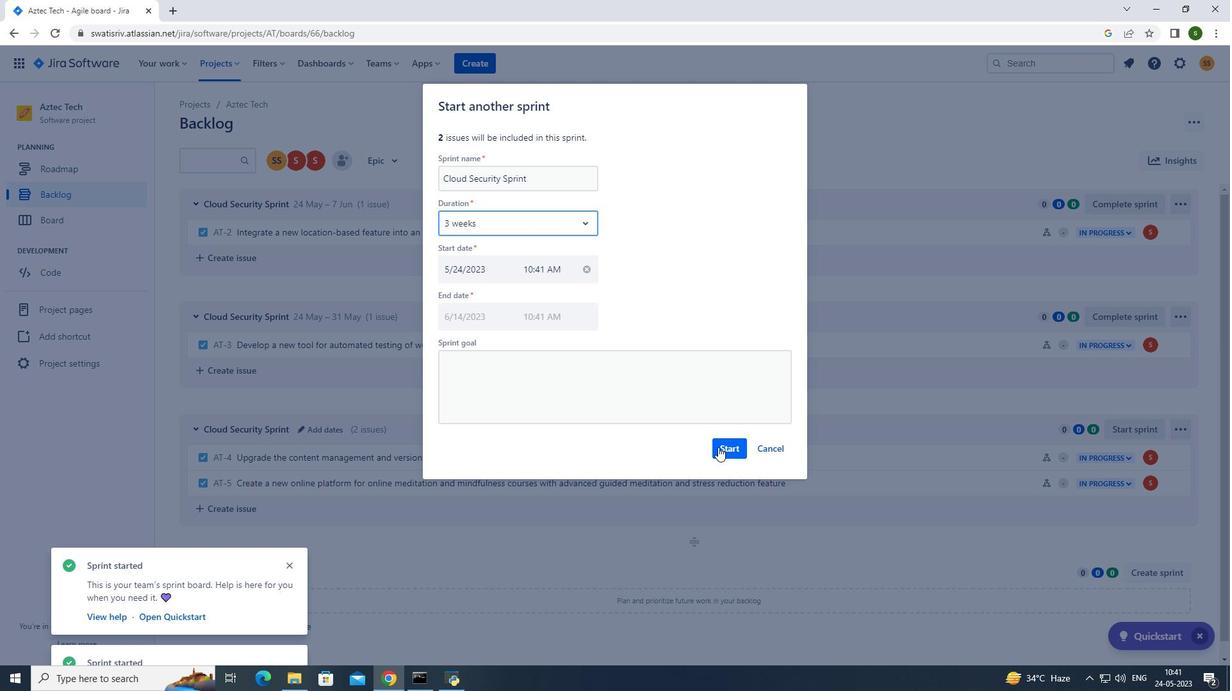 
Action: Mouse moved to (754, 308)
Screenshot: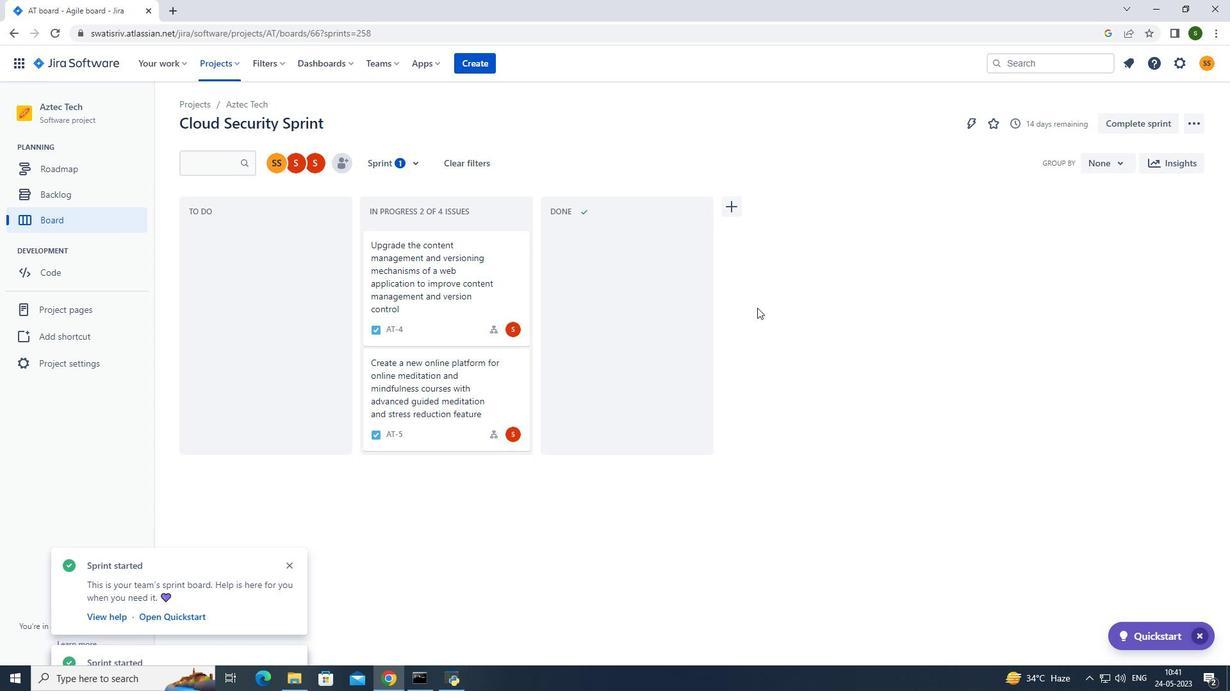 
